 Task: Use the formula "COUPDAYSNC" in spreadsheet "Project portfolio".
Action: Mouse moved to (688, 106)
Screenshot: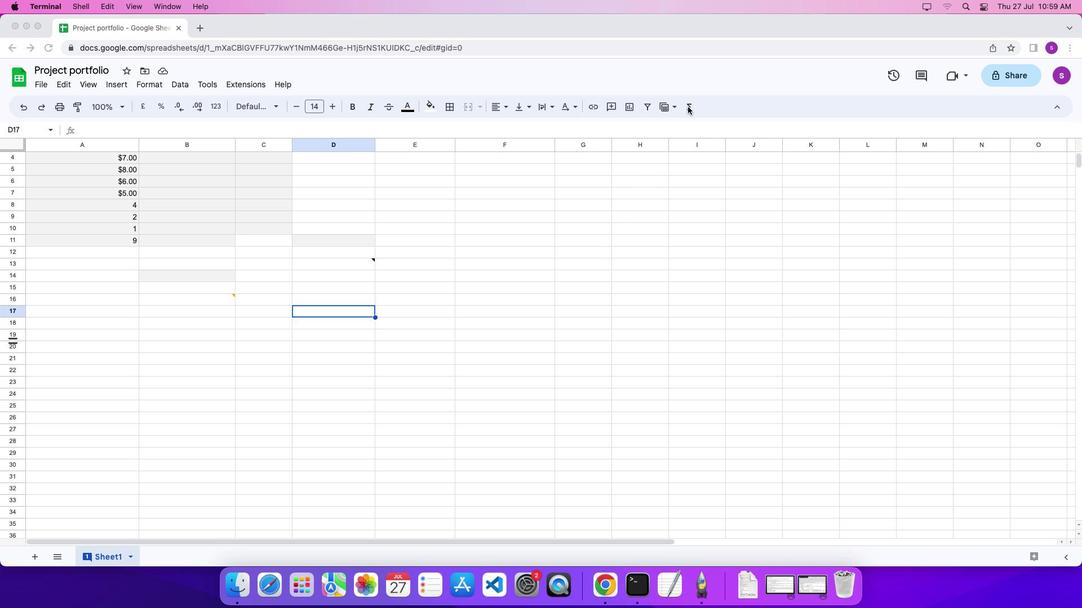 
Action: Mouse pressed left at (688, 106)
Screenshot: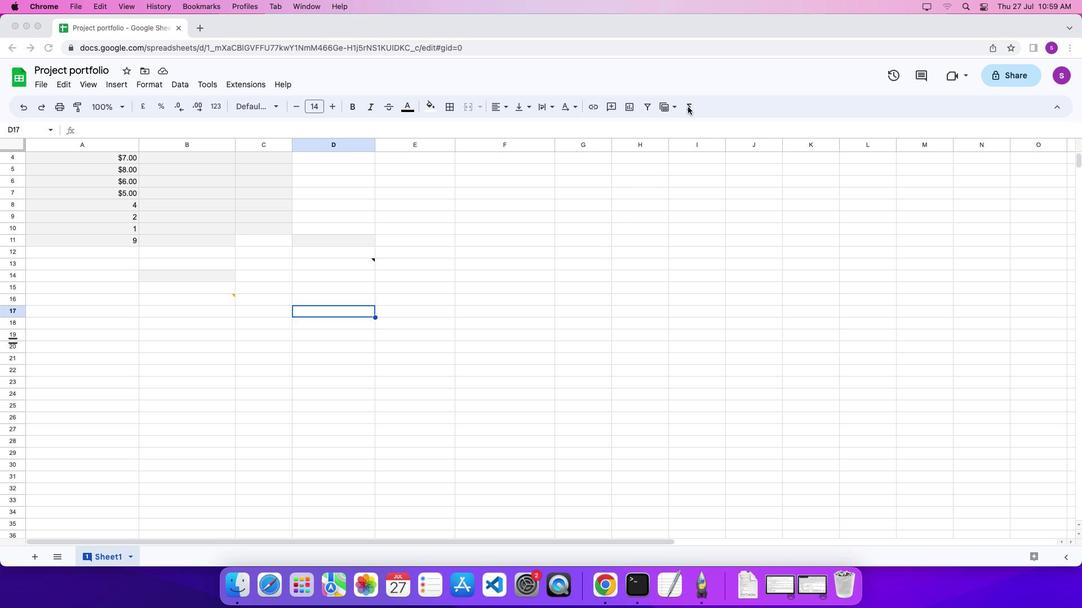 
Action: Mouse pressed left at (688, 106)
Screenshot: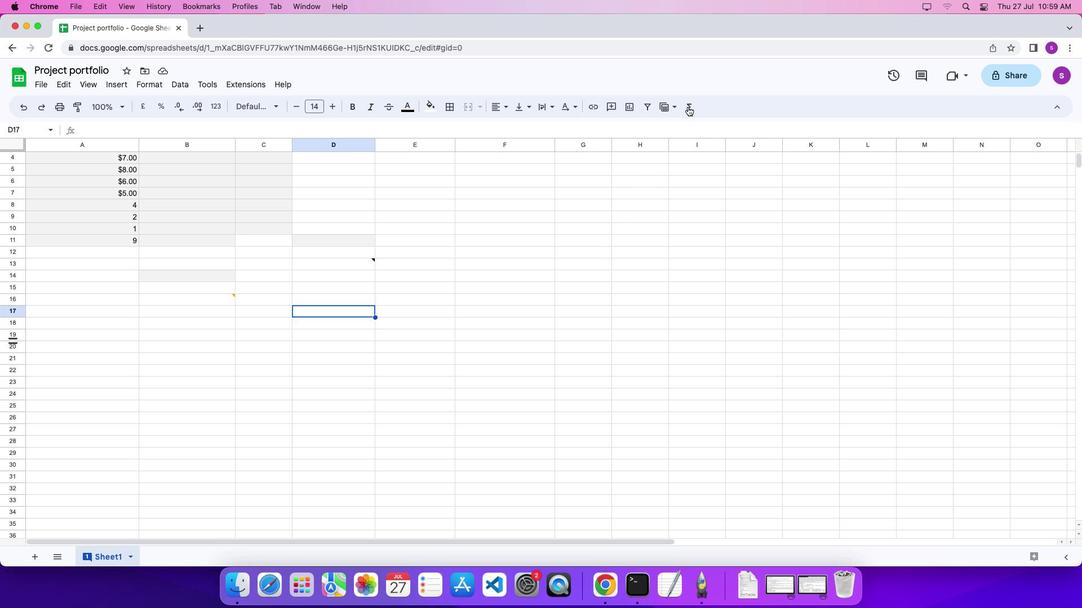 
Action: Mouse pressed left at (688, 106)
Screenshot: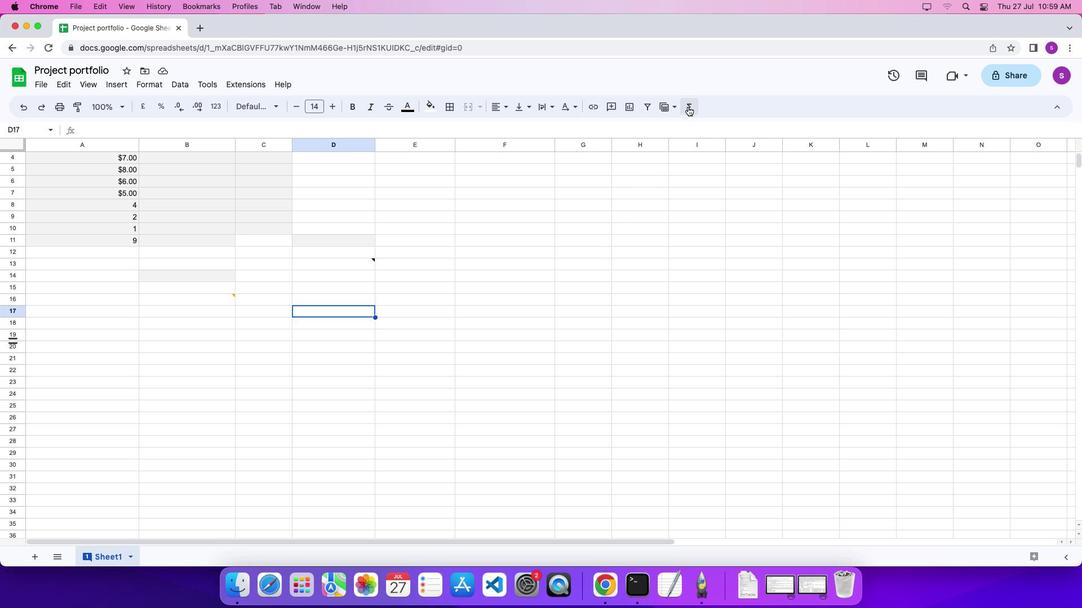 
Action: Mouse moved to (846, 345)
Screenshot: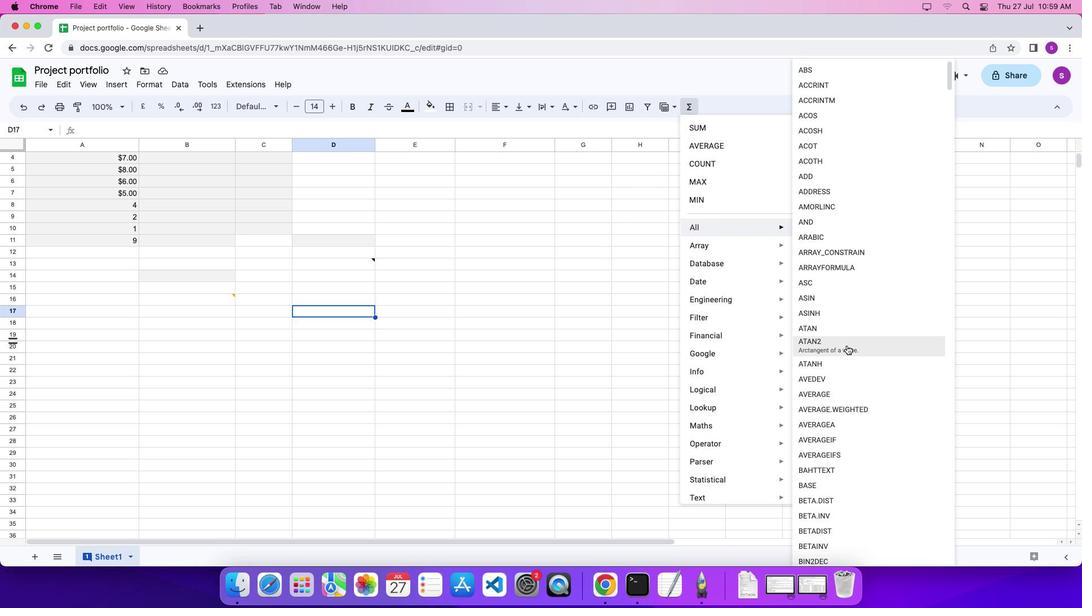 
Action: Mouse scrolled (846, 345) with delta (0, 0)
Screenshot: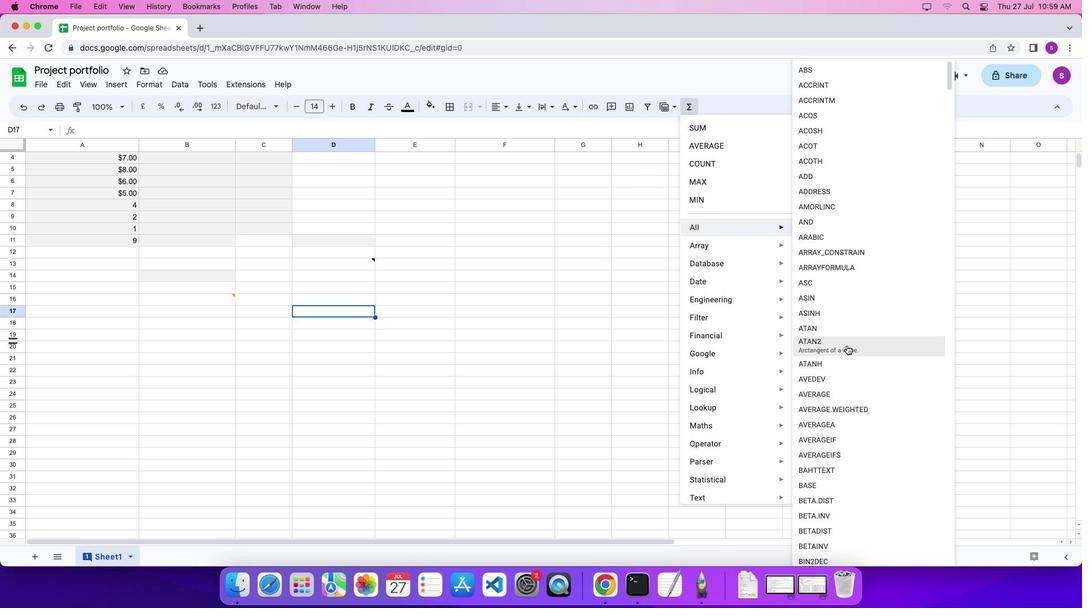 
Action: Mouse scrolled (846, 345) with delta (0, 0)
Screenshot: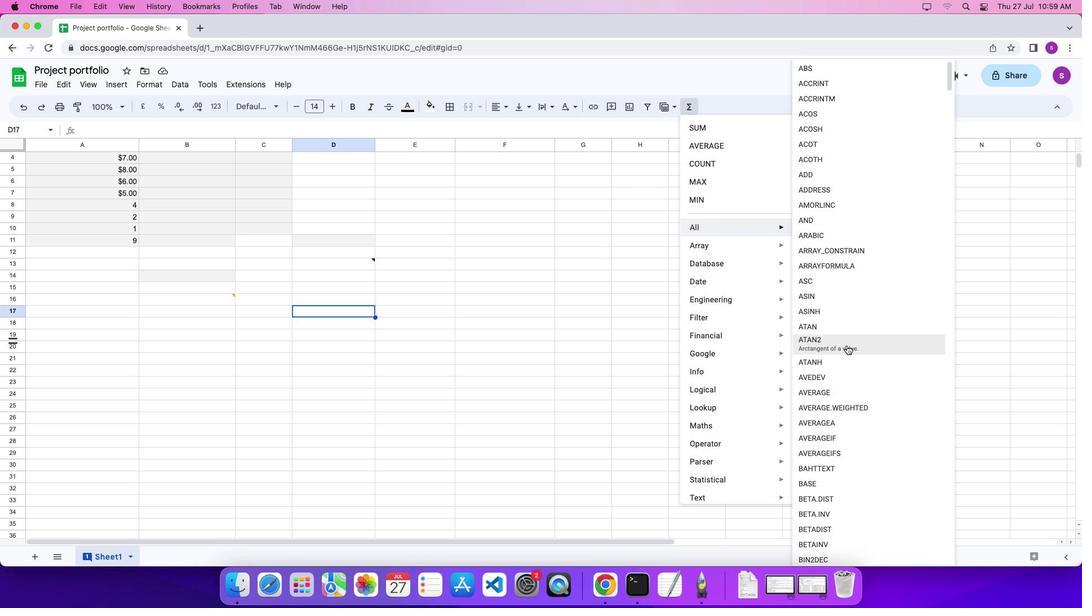 
Action: Mouse scrolled (846, 345) with delta (0, -2)
Screenshot: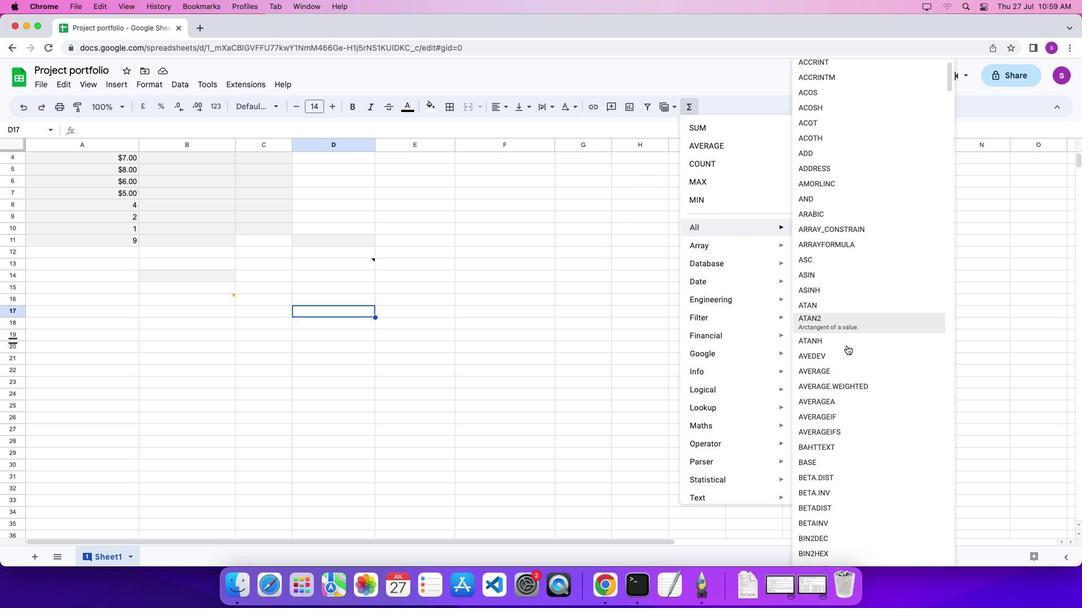
Action: Mouse moved to (846, 345)
Screenshot: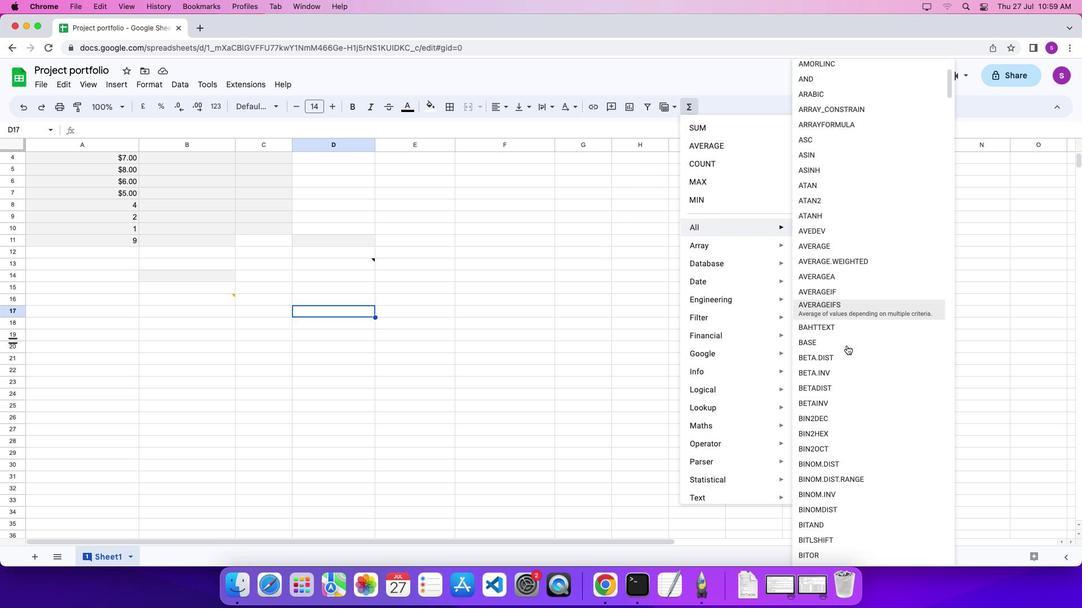 
Action: Mouse scrolled (846, 345) with delta (0, -2)
Screenshot: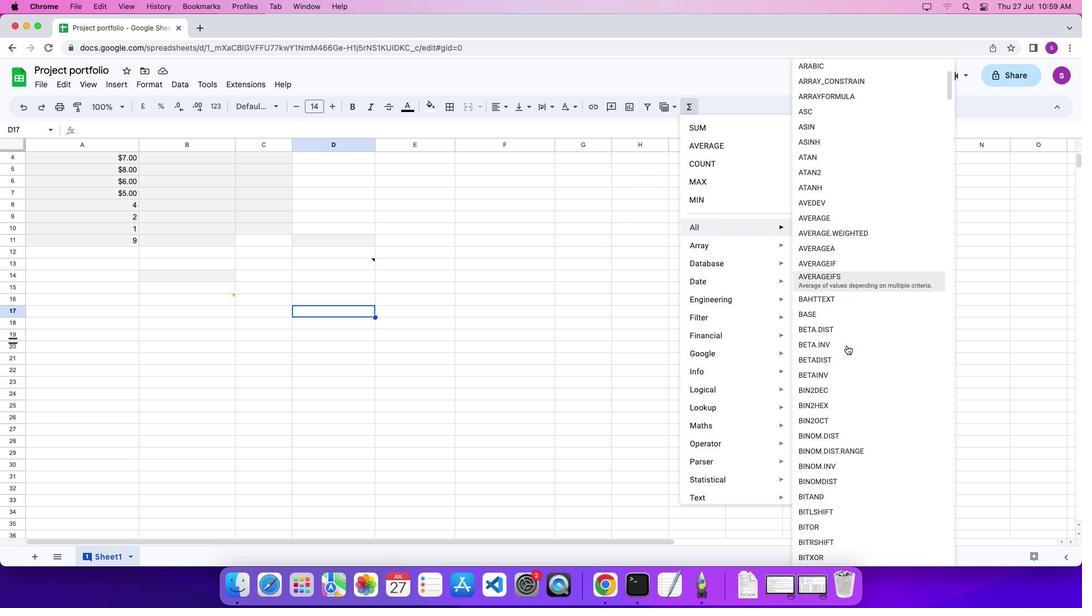 
Action: Mouse moved to (847, 346)
Screenshot: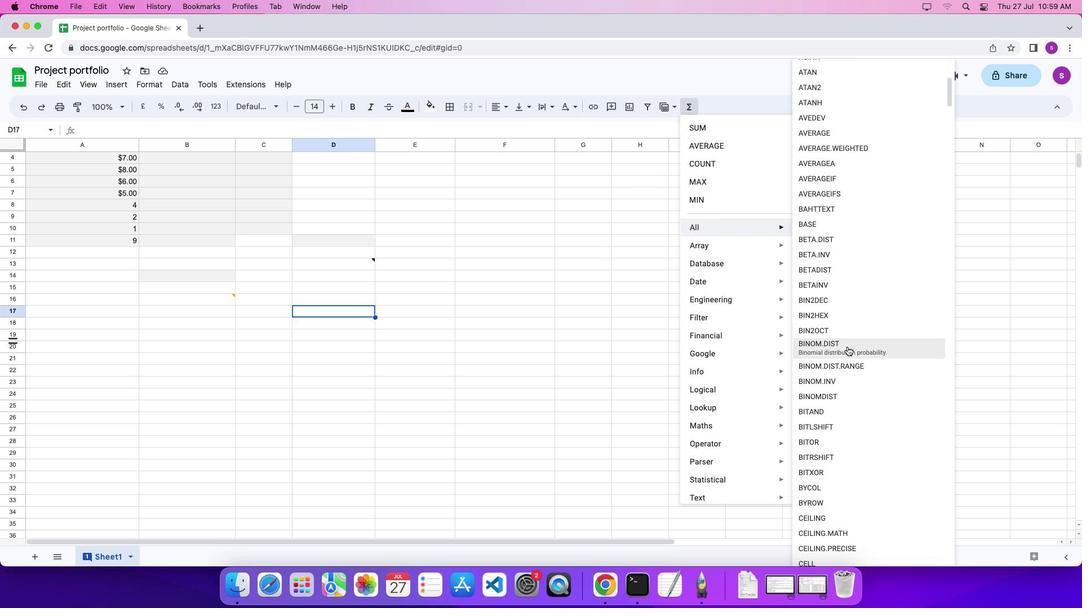 
Action: Mouse scrolled (847, 346) with delta (0, 0)
Screenshot: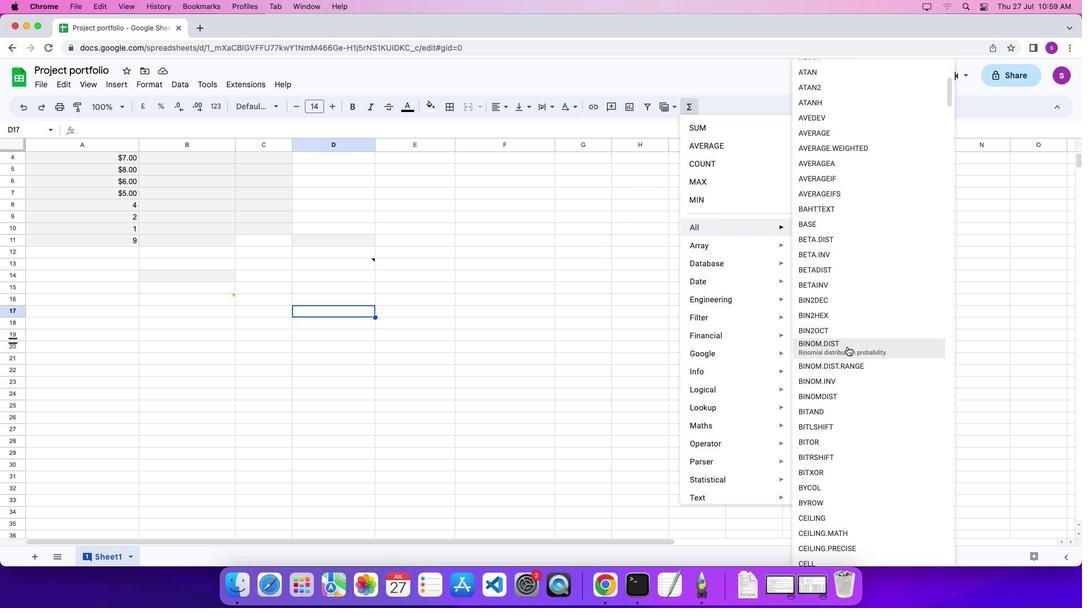 
Action: Mouse scrolled (847, 346) with delta (0, 0)
Screenshot: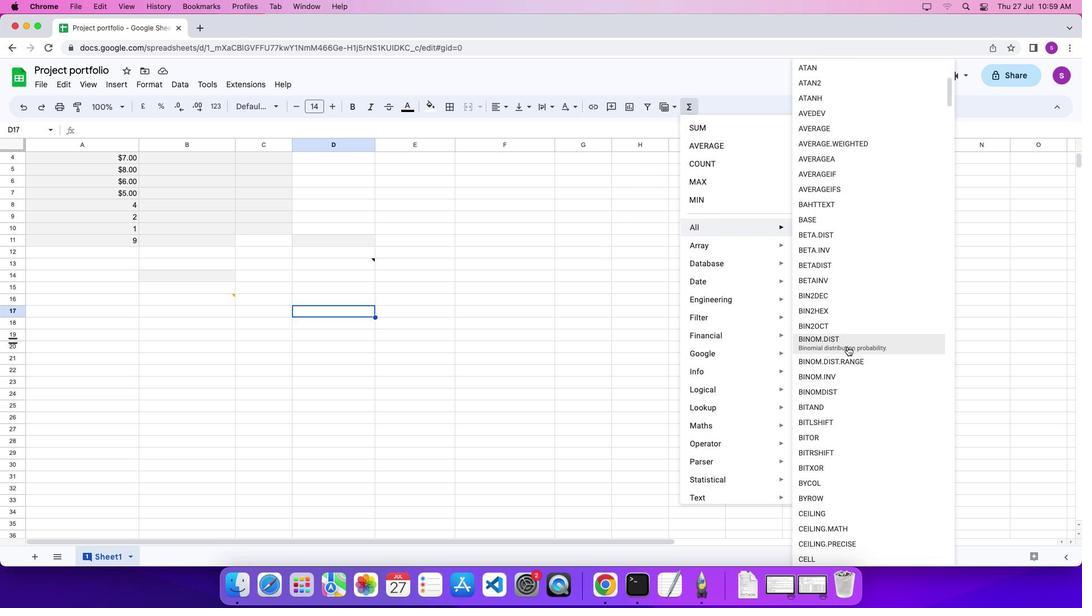 
Action: Mouse scrolled (847, 346) with delta (0, 0)
Screenshot: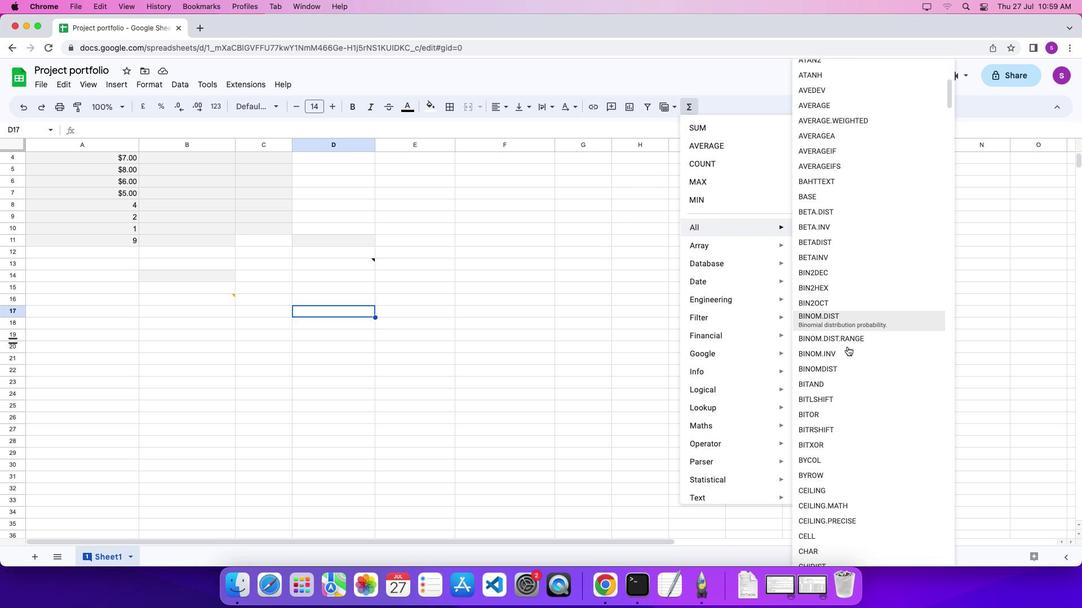 
Action: Mouse scrolled (847, 346) with delta (0, 0)
Screenshot: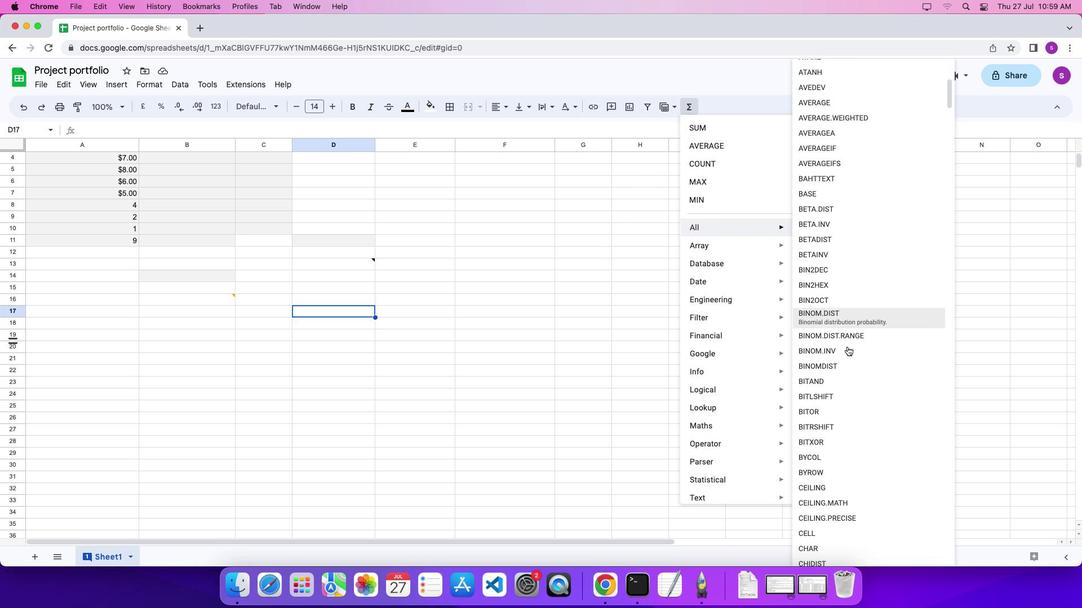 
Action: Mouse scrolled (847, 346) with delta (0, 0)
Screenshot: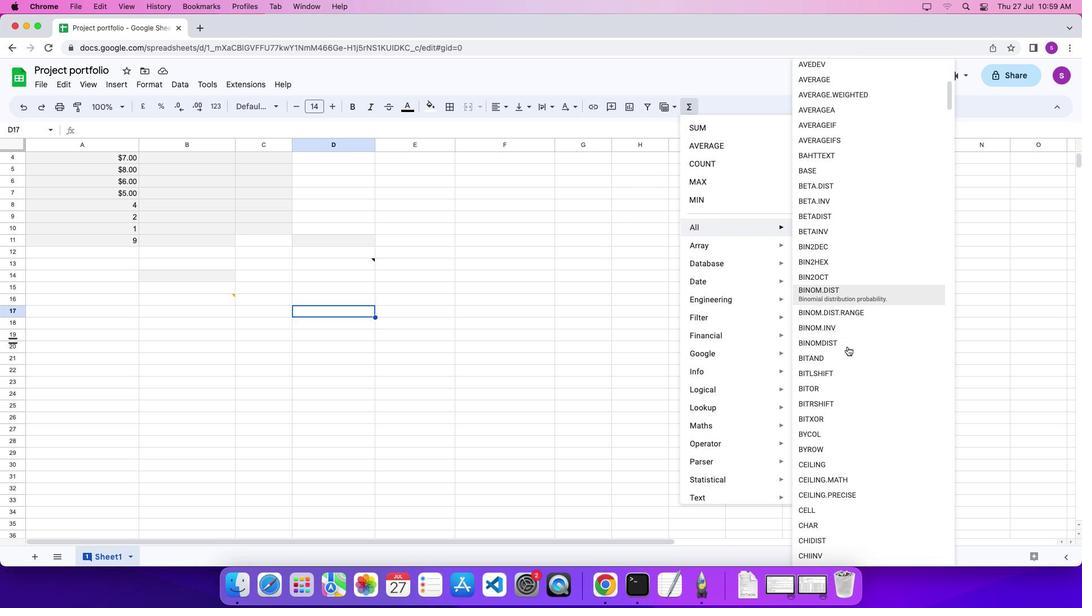 
Action: Mouse scrolled (847, 346) with delta (0, 0)
Screenshot: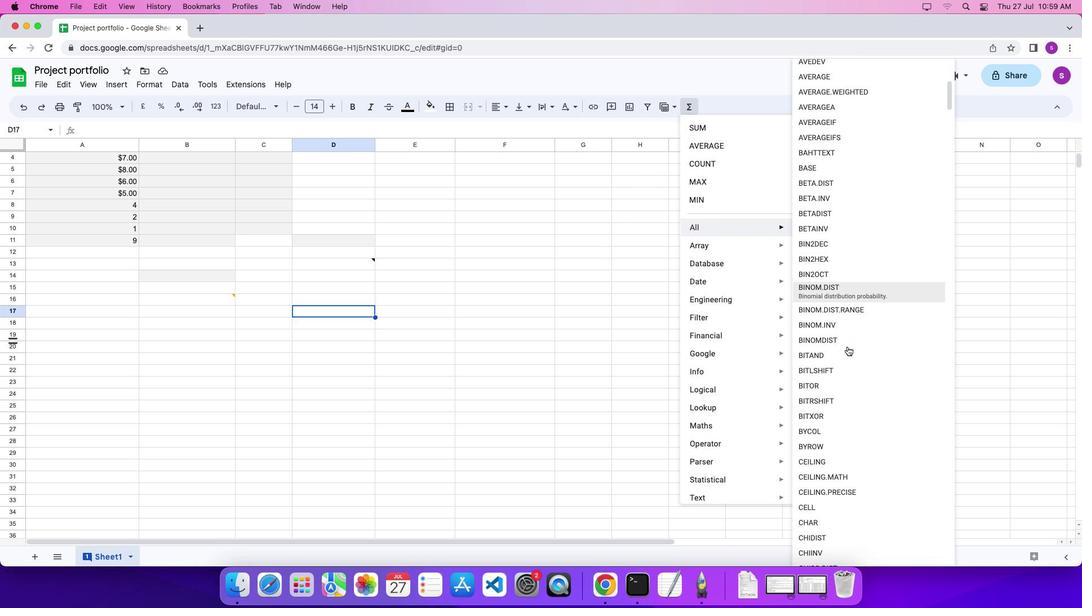 
Action: Mouse scrolled (847, 346) with delta (0, -2)
Screenshot: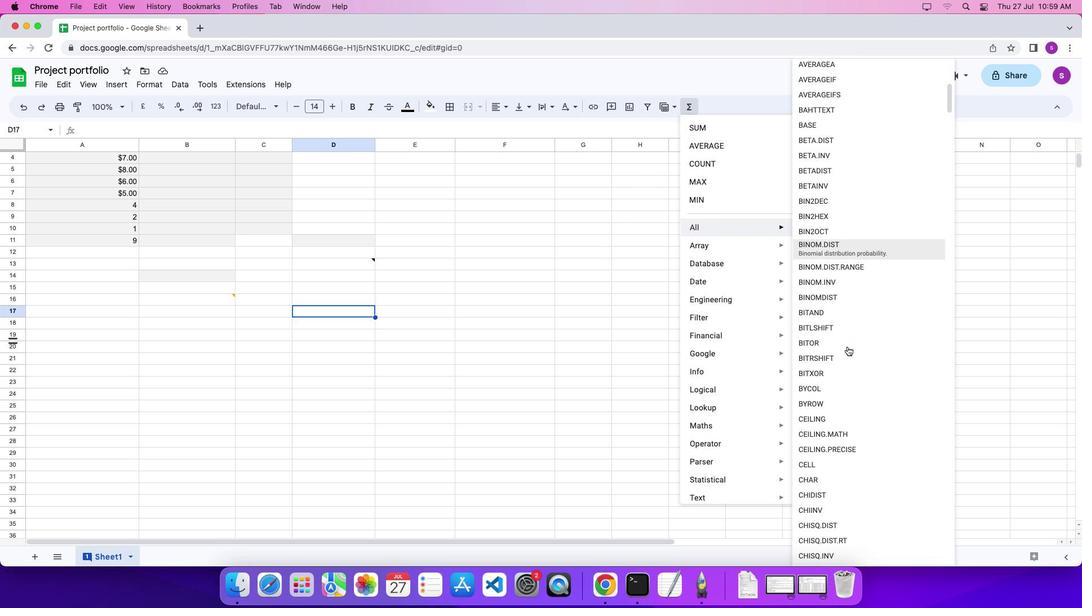 
Action: Mouse scrolled (847, 346) with delta (0, 0)
Screenshot: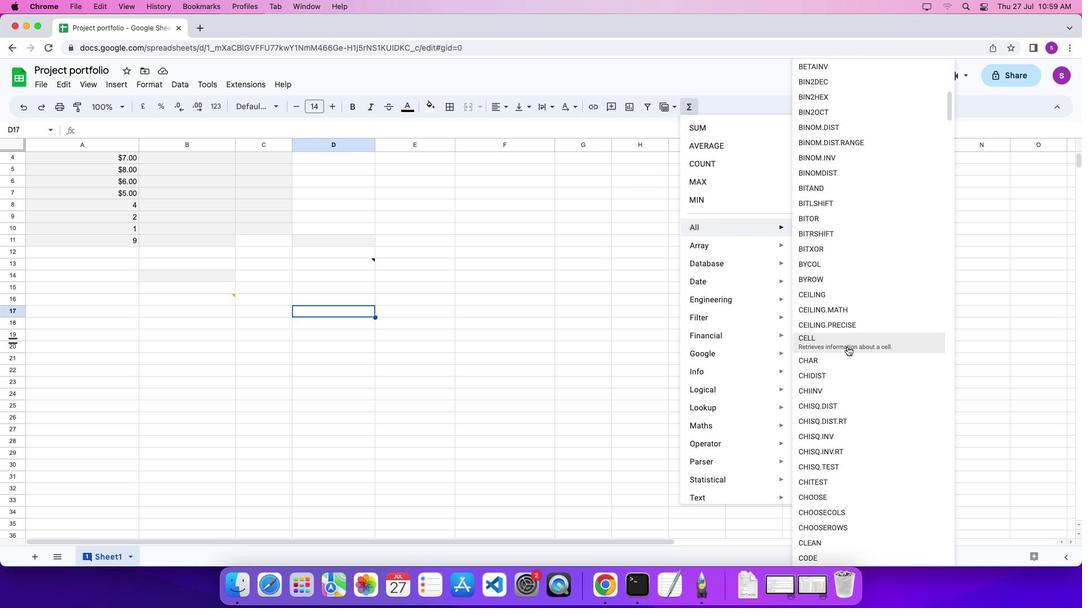 
Action: Mouse scrolled (847, 346) with delta (0, 0)
Screenshot: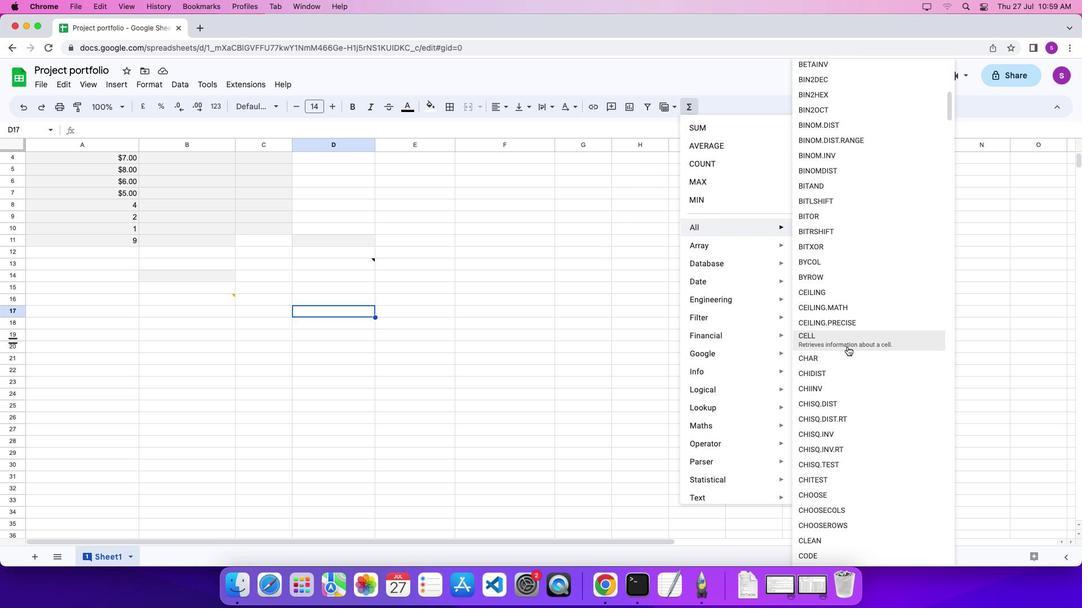 
Action: Mouse scrolled (847, 346) with delta (0, 0)
Screenshot: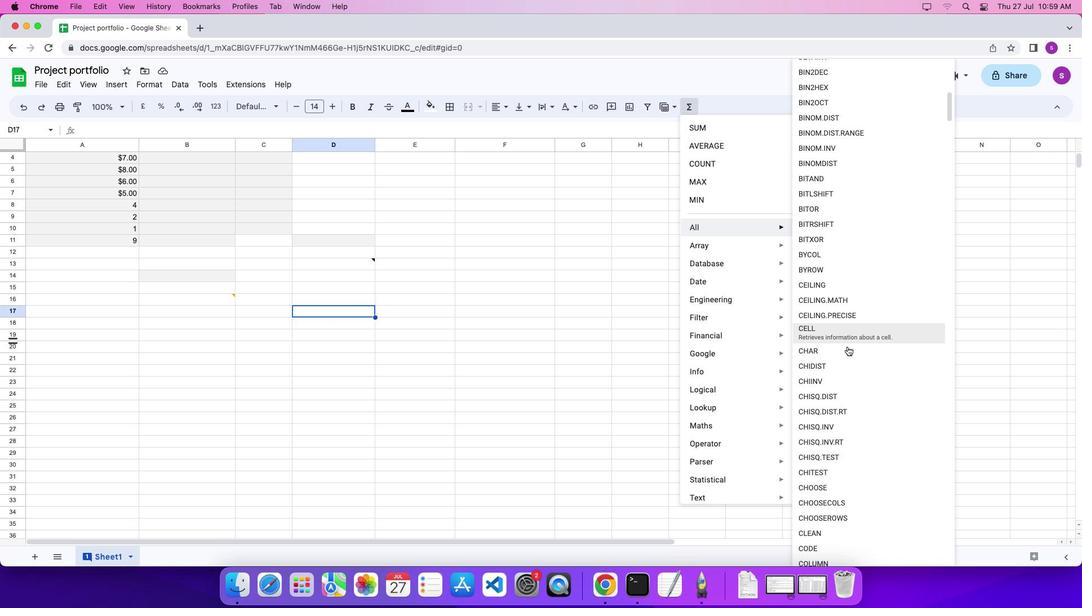 
Action: Mouse scrolled (847, 346) with delta (0, 0)
Screenshot: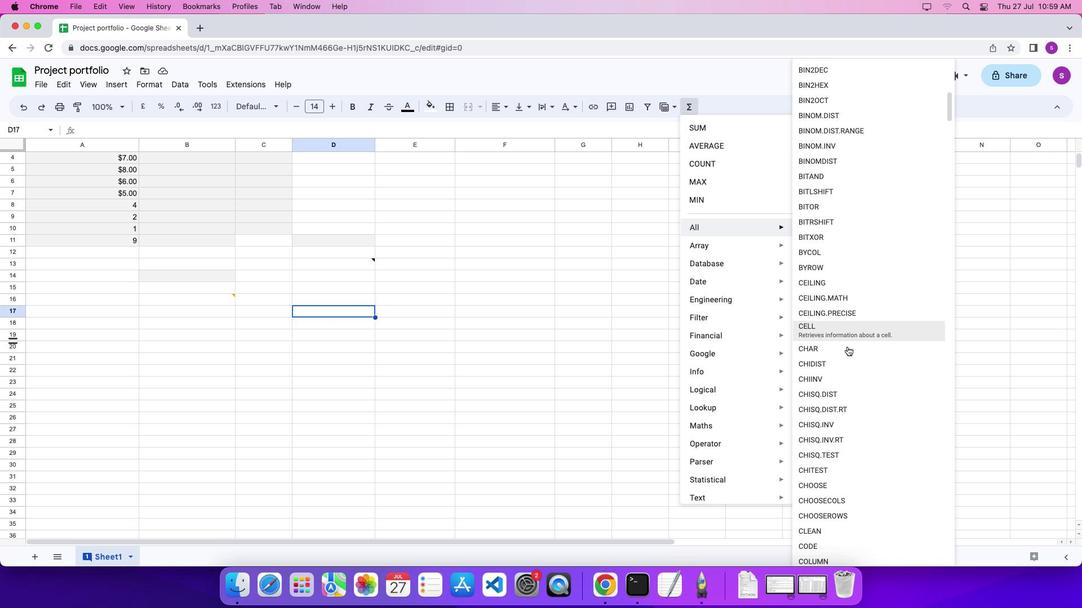 
Action: Mouse scrolled (847, 346) with delta (0, 0)
Screenshot: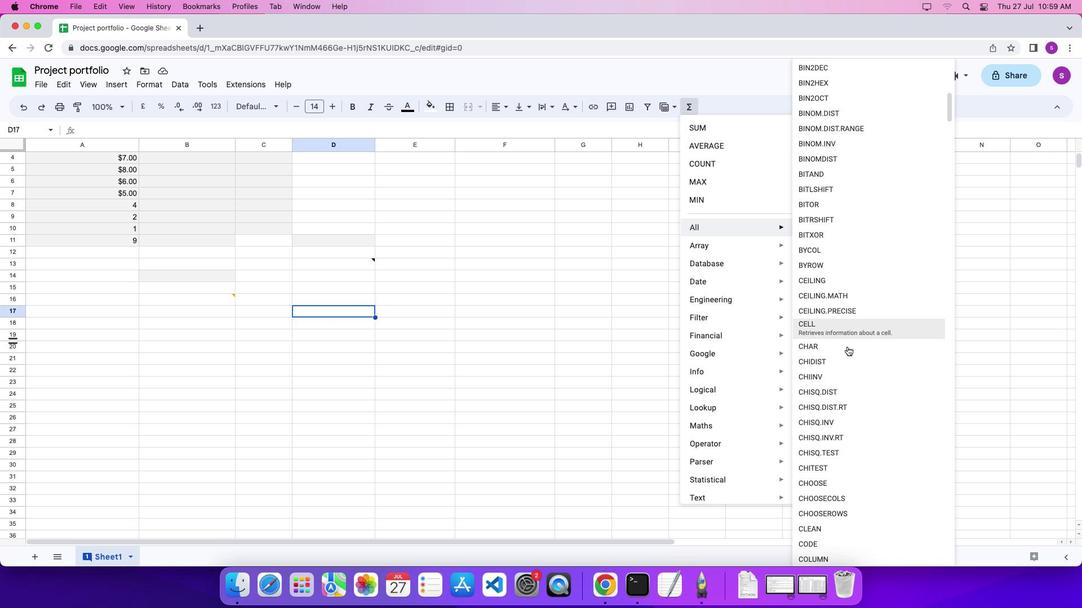 
Action: Mouse scrolled (847, 346) with delta (0, 0)
Screenshot: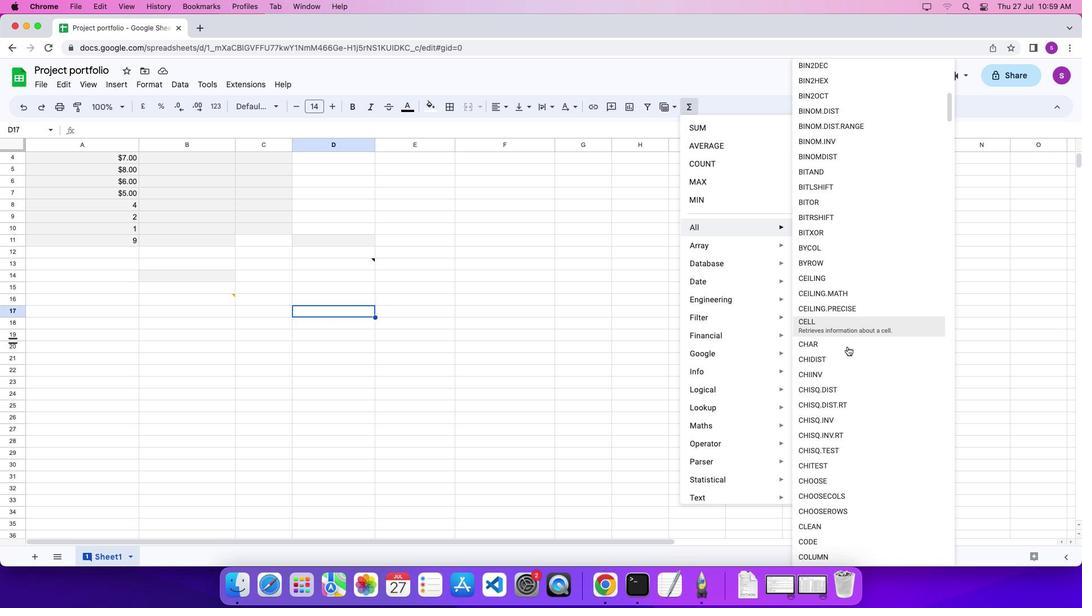 
Action: Mouse moved to (849, 414)
Screenshot: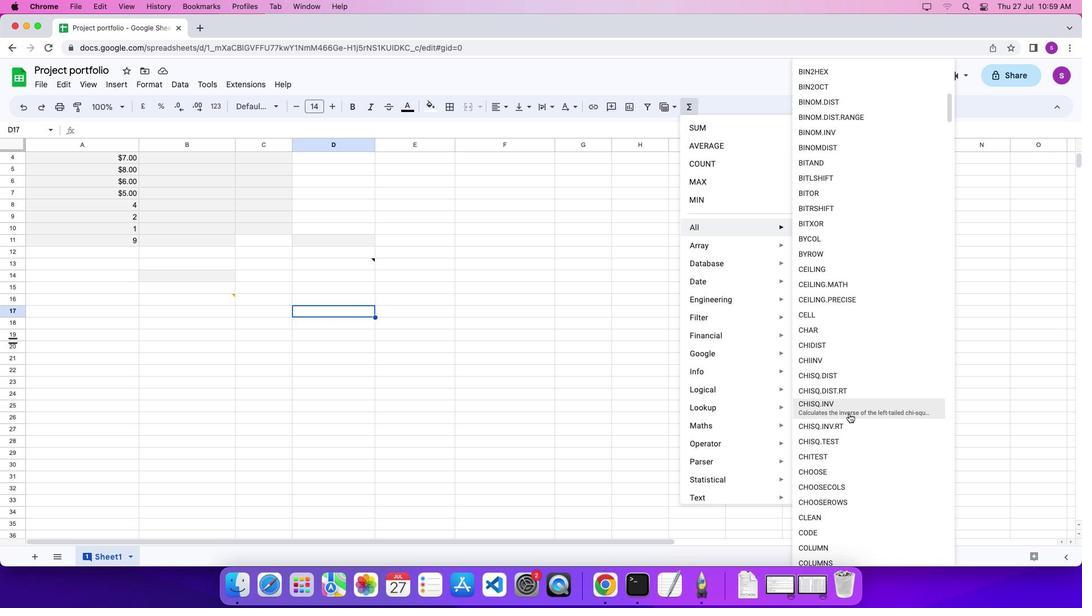 
Action: Mouse scrolled (849, 414) with delta (0, 0)
Screenshot: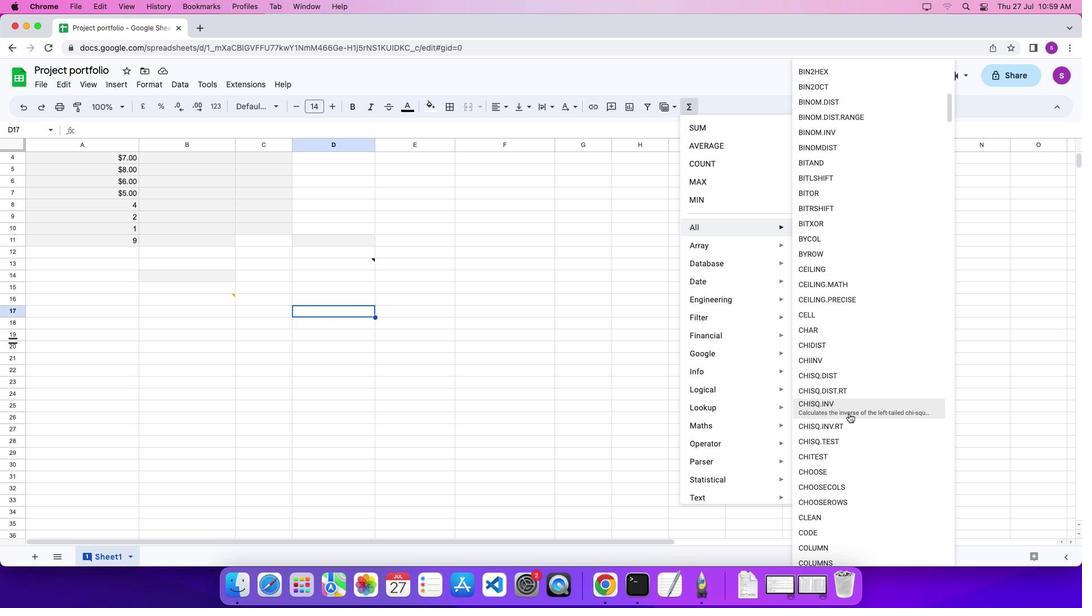 
Action: Mouse scrolled (849, 414) with delta (0, 0)
Screenshot: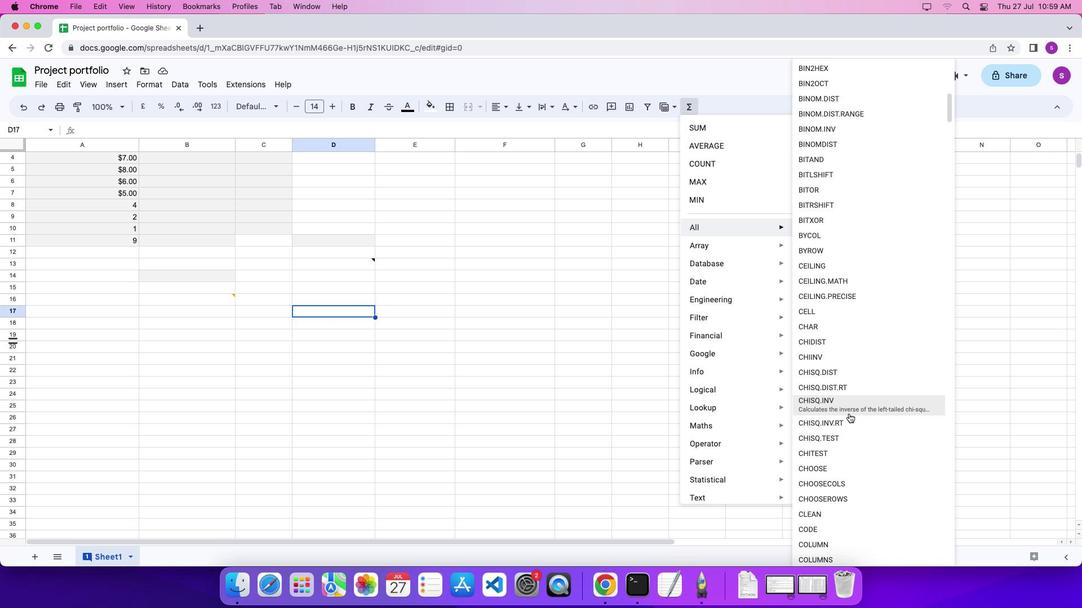 
Action: Mouse scrolled (849, 414) with delta (0, 0)
Screenshot: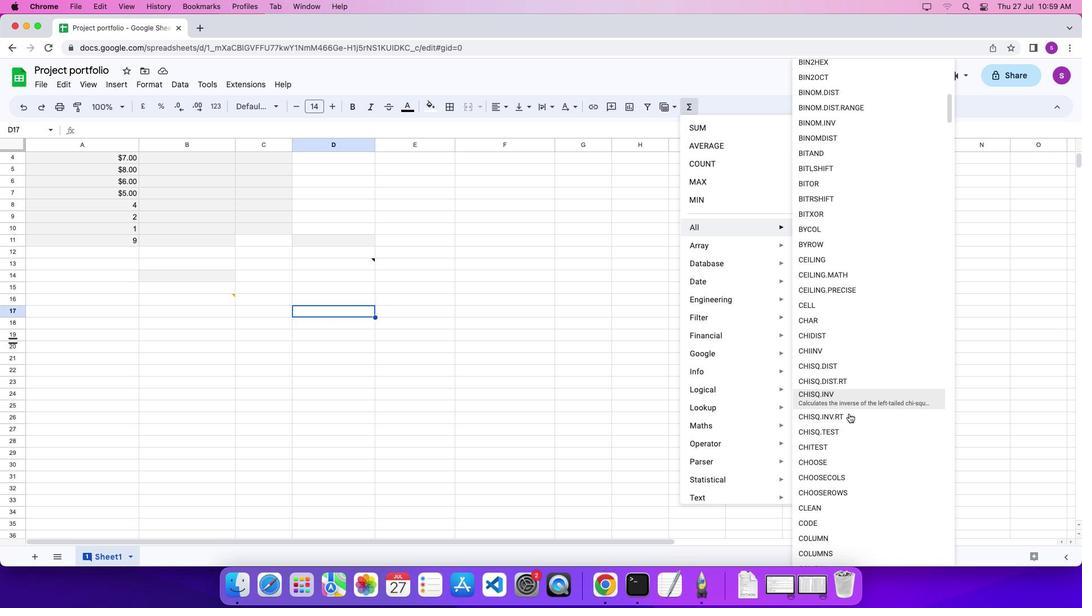 
Action: Mouse scrolled (849, 414) with delta (0, 0)
Screenshot: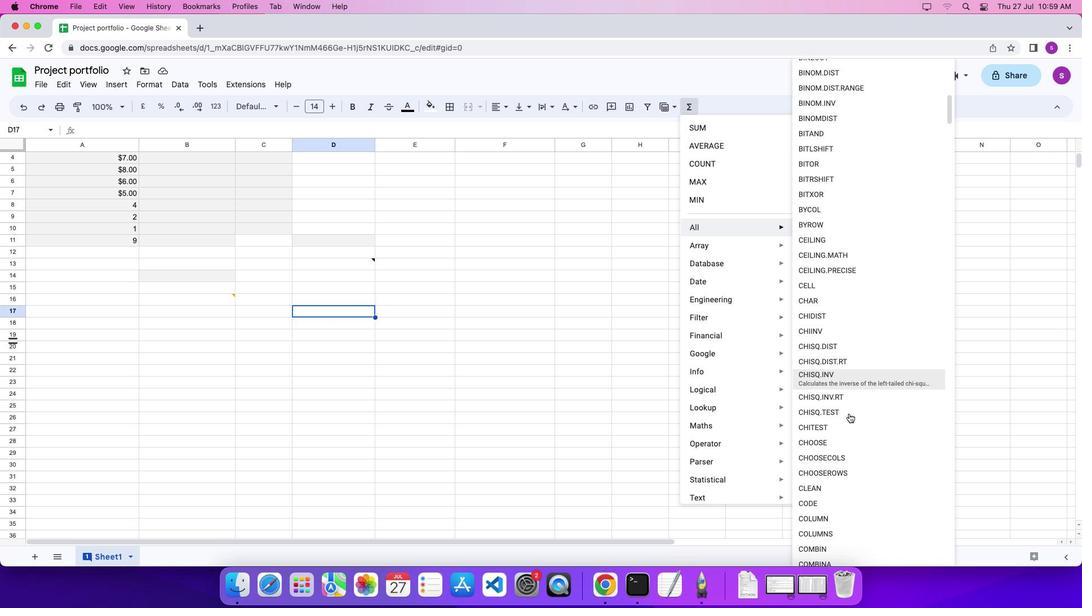 
Action: Mouse scrolled (849, 414) with delta (0, 0)
Screenshot: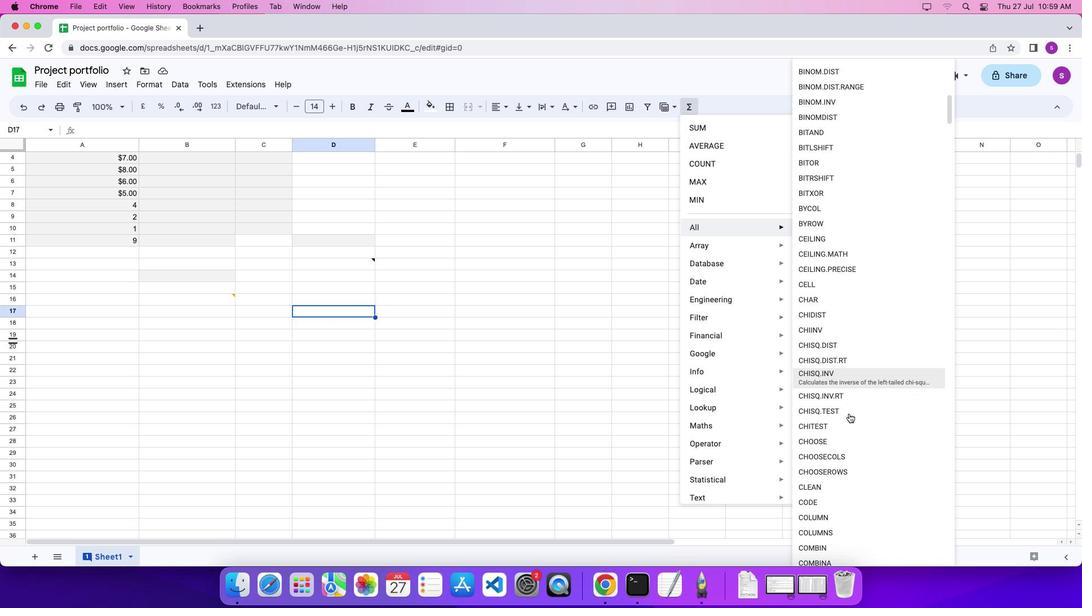 
Action: Mouse moved to (849, 414)
Screenshot: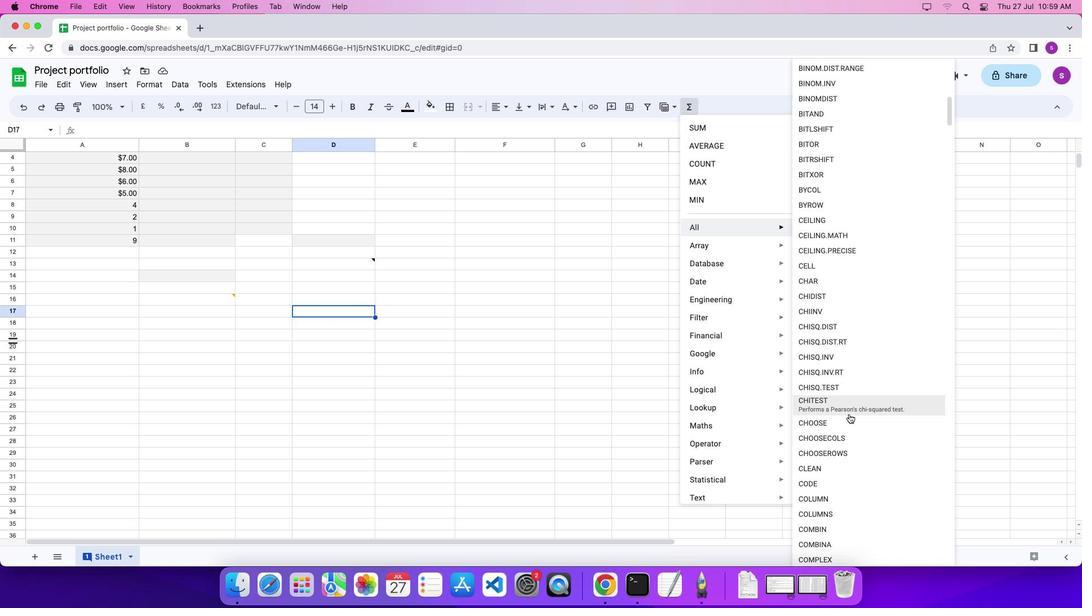 
Action: Mouse scrolled (849, 414) with delta (0, -1)
Screenshot: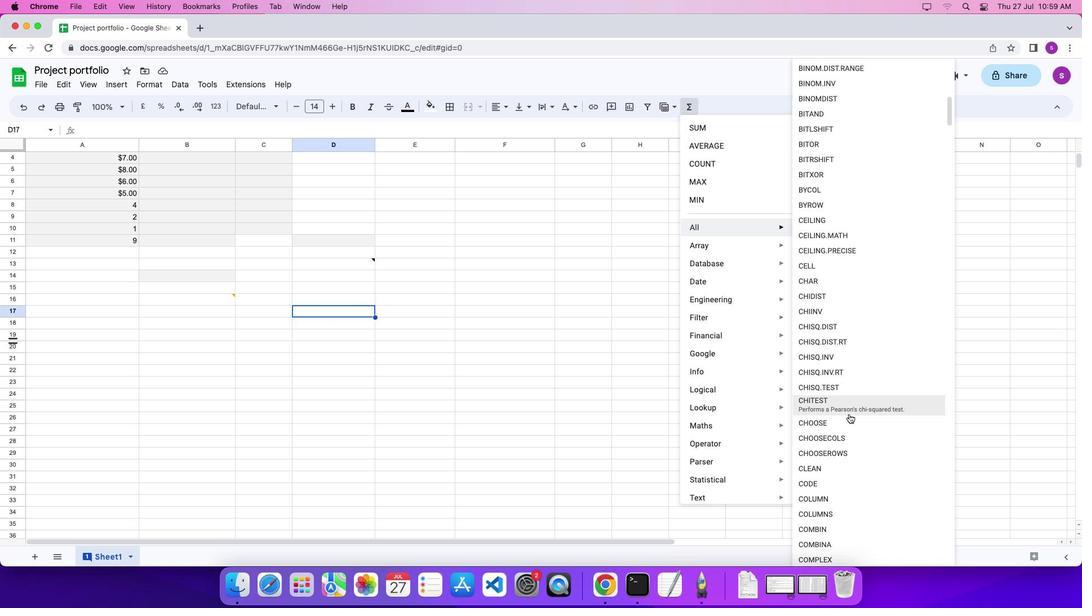 
Action: Mouse moved to (849, 414)
Screenshot: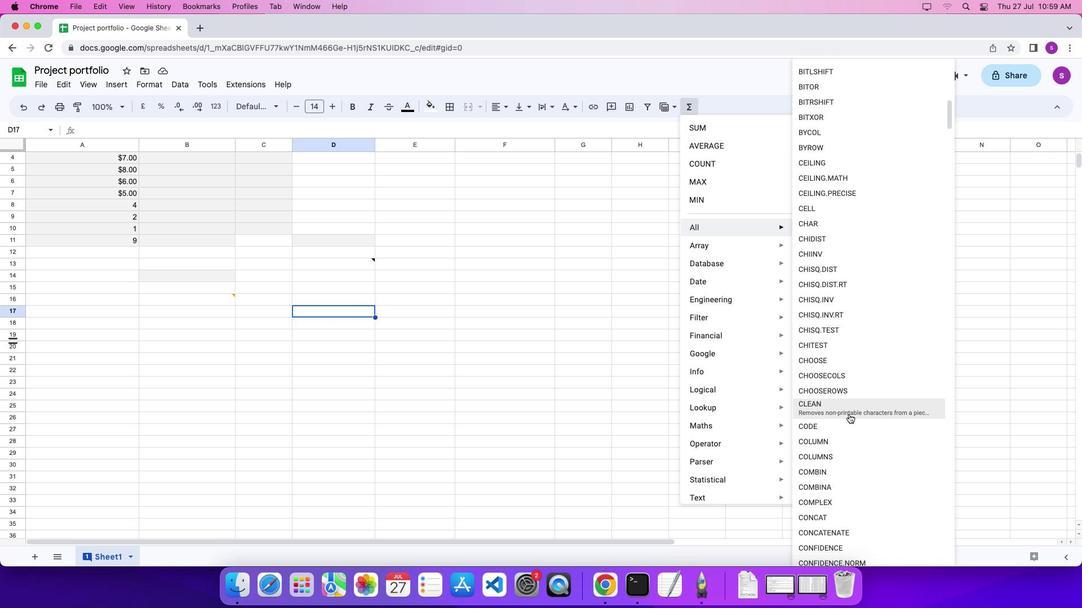 
Action: Mouse scrolled (849, 414) with delta (0, 0)
Screenshot: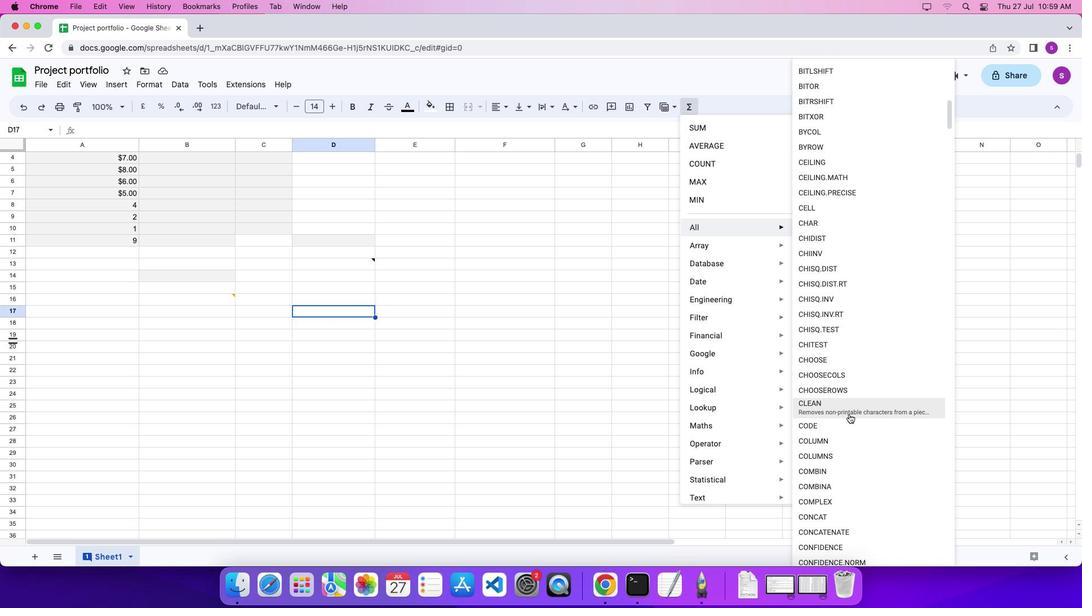 
Action: Mouse scrolled (849, 414) with delta (0, 0)
Screenshot: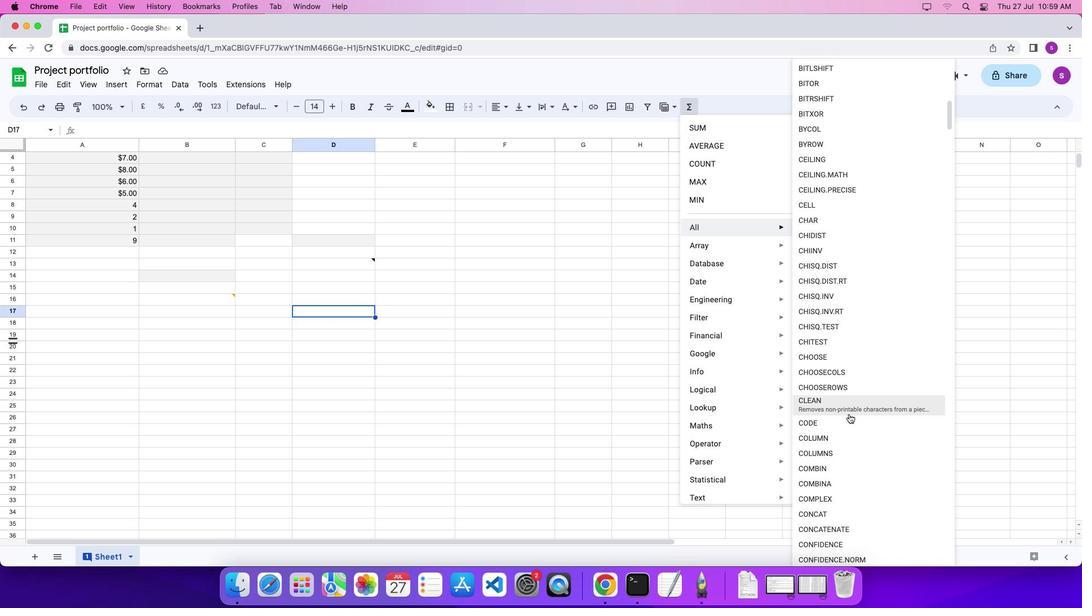 
Action: Mouse scrolled (849, 414) with delta (0, 0)
Screenshot: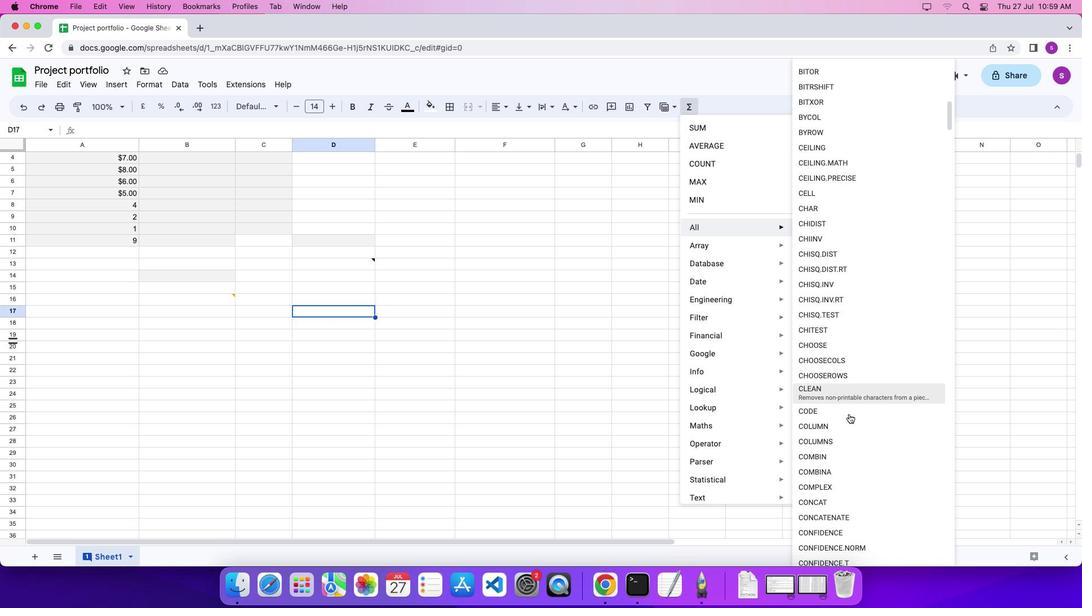 
Action: Mouse scrolled (849, 414) with delta (0, 0)
Screenshot: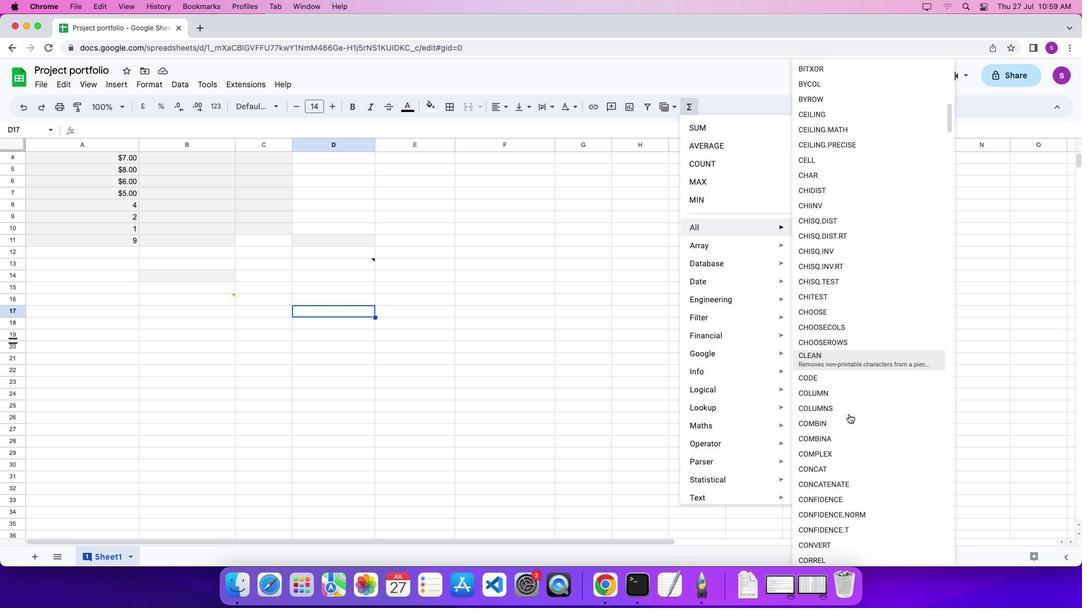 
Action: Mouse scrolled (849, 414) with delta (0, 0)
Screenshot: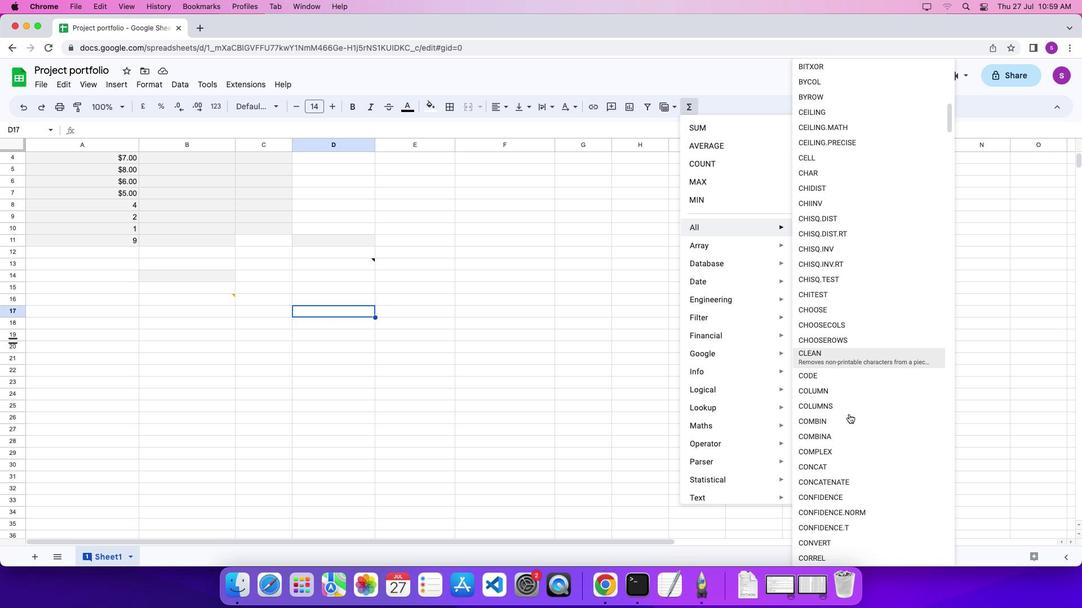 
Action: Mouse scrolled (849, 414) with delta (0, 0)
Screenshot: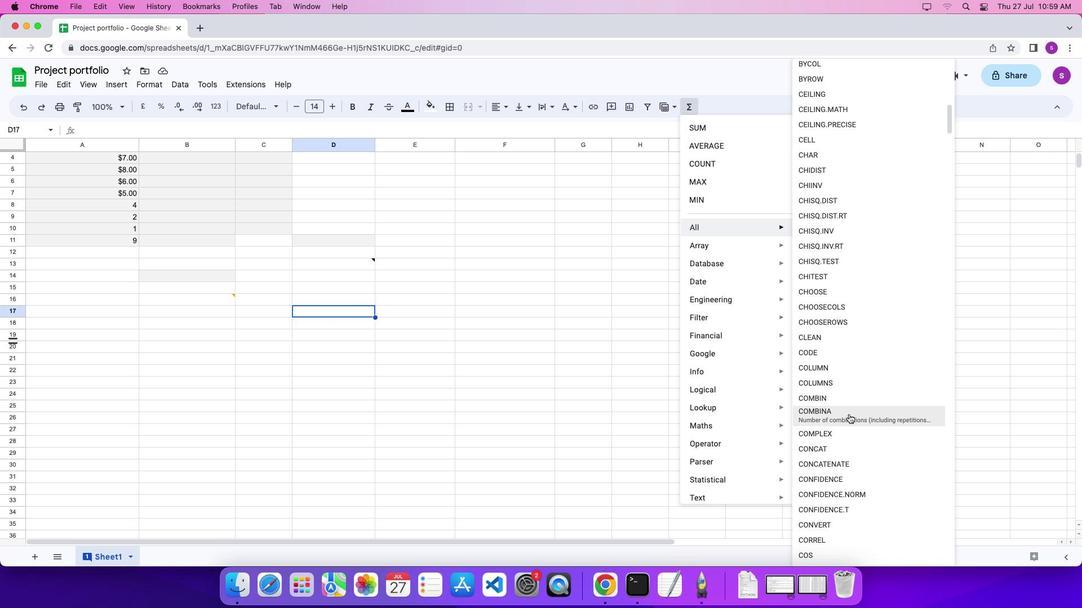 
Action: Mouse scrolled (849, 414) with delta (0, 0)
Screenshot: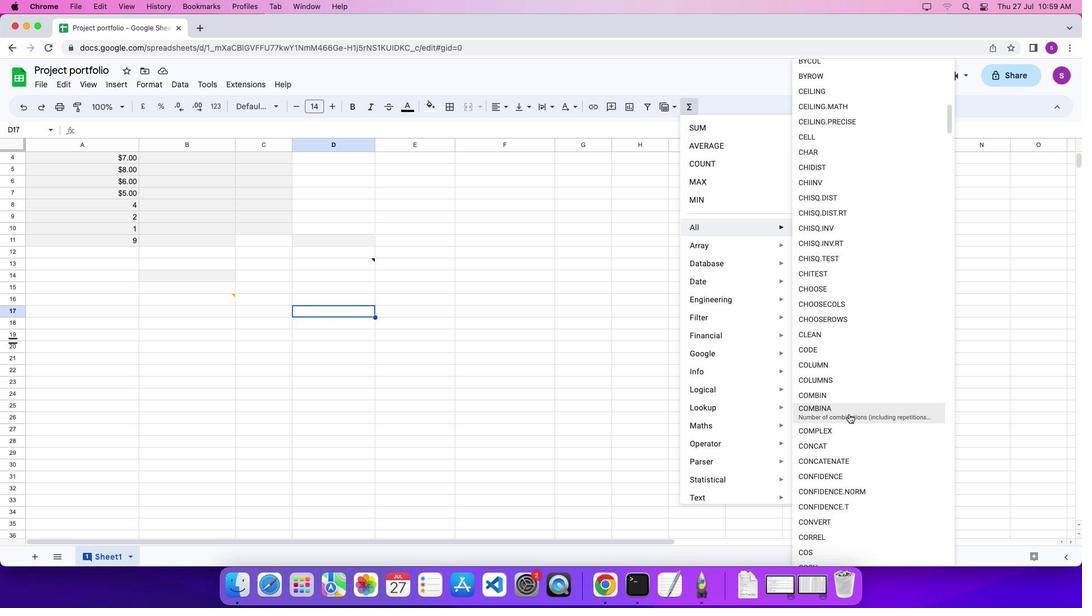 
Action: Mouse scrolled (849, 414) with delta (0, -1)
Screenshot: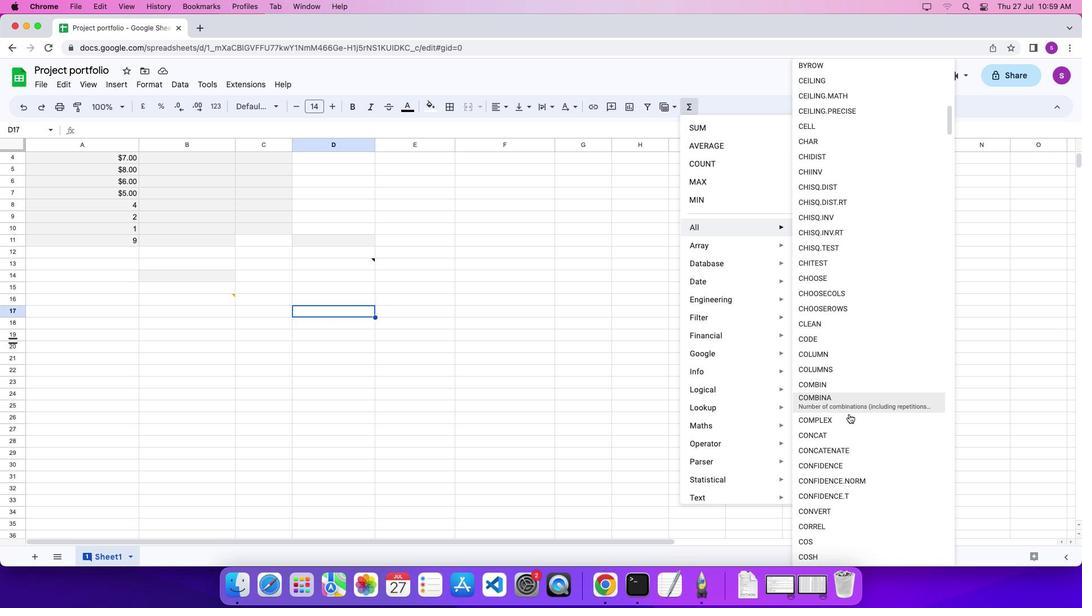 
Action: Mouse scrolled (849, 414) with delta (0, 0)
Screenshot: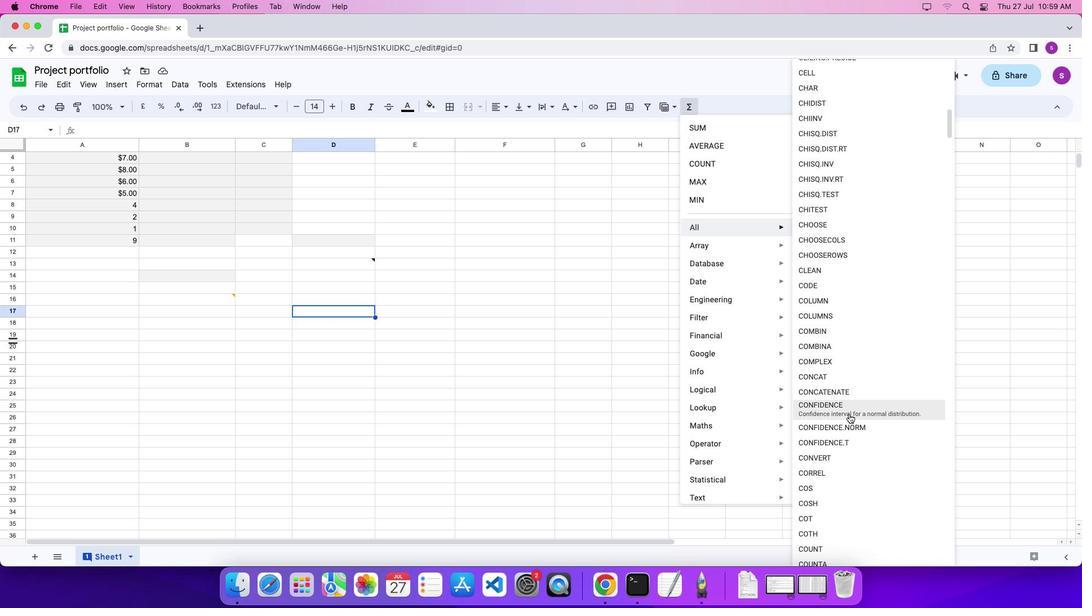 
Action: Mouse scrolled (849, 414) with delta (0, 0)
Screenshot: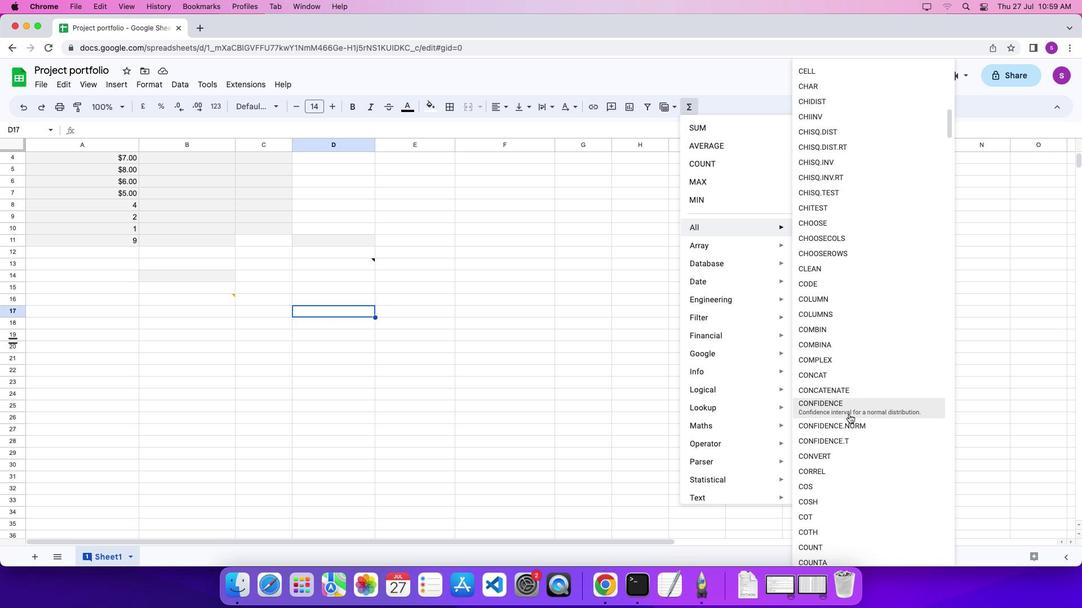 
Action: Mouse scrolled (849, 414) with delta (0, 0)
Screenshot: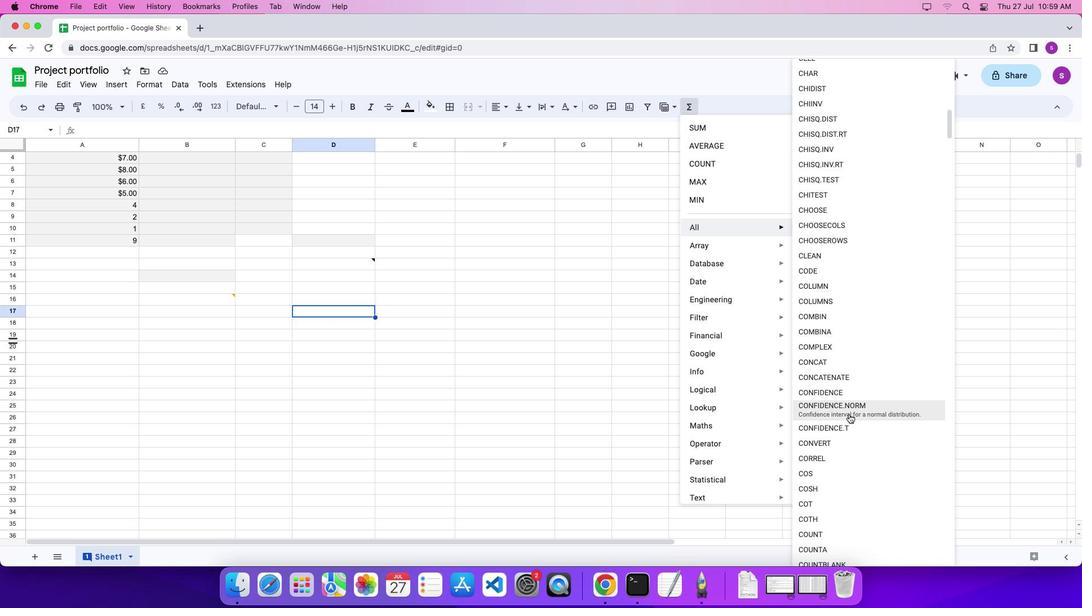 
Action: Mouse scrolled (849, 414) with delta (0, 0)
Screenshot: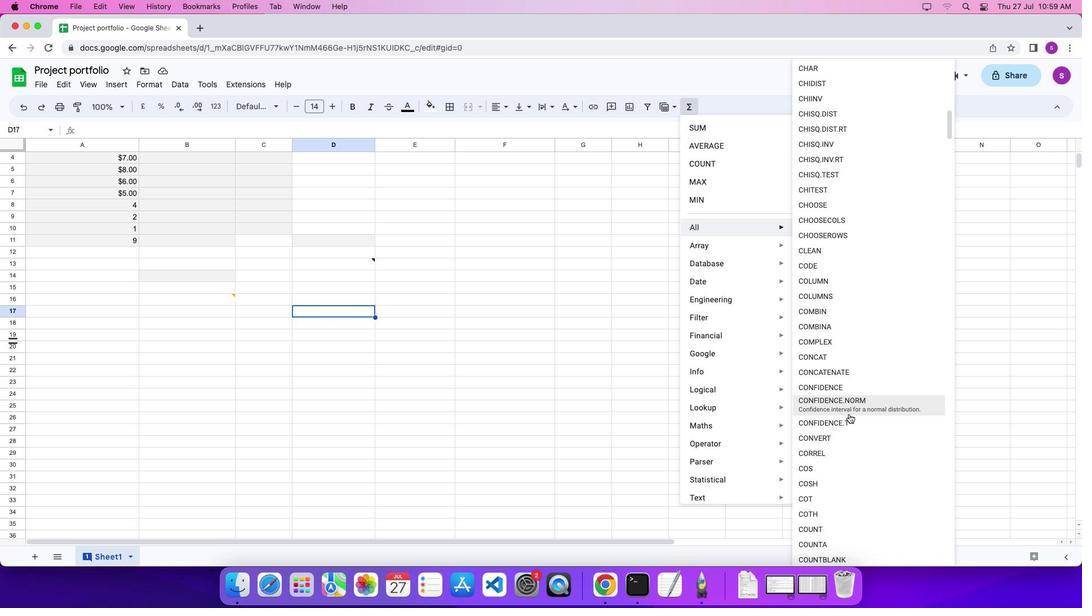 
Action: Mouse scrolled (849, 414) with delta (0, 0)
Screenshot: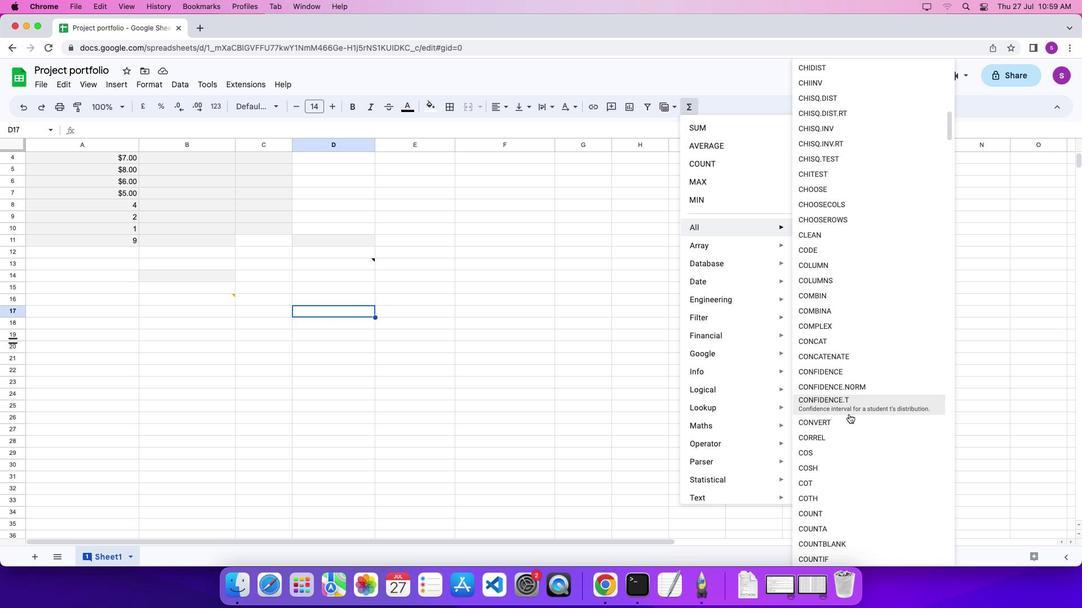 
Action: Mouse scrolled (849, 414) with delta (0, 0)
Screenshot: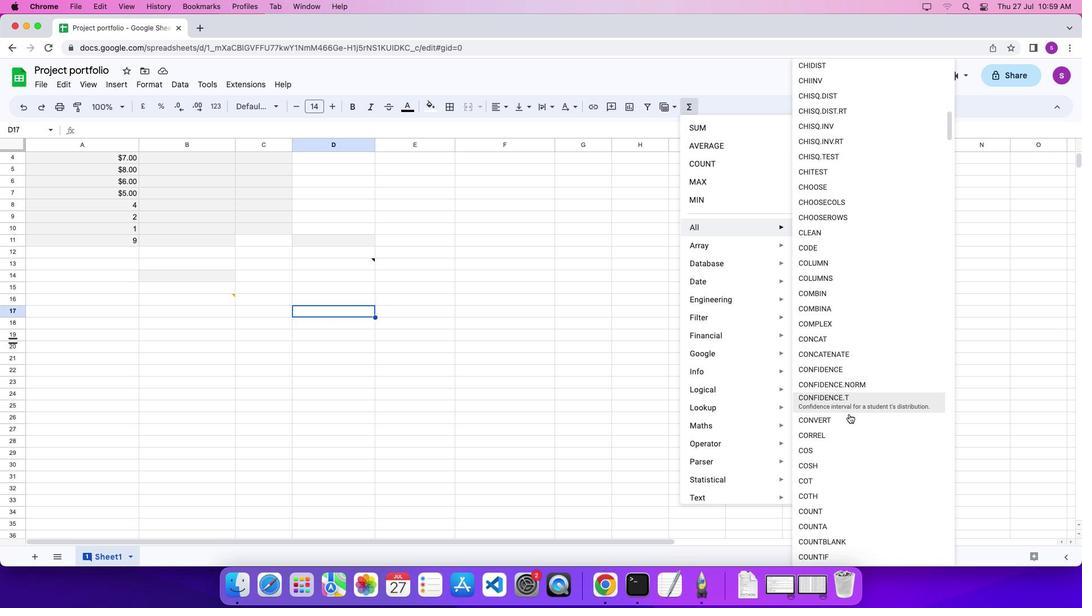 
Action: Mouse scrolled (849, 414) with delta (0, 0)
Screenshot: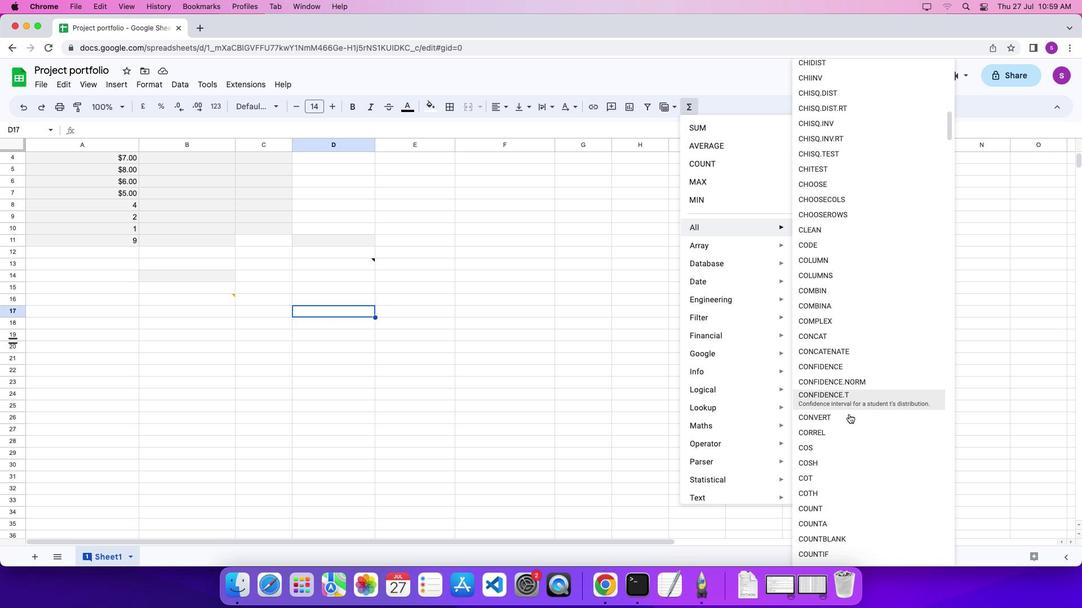 
Action: Mouse scrolled (849, 414) with delta (0, 0)
Screenshot: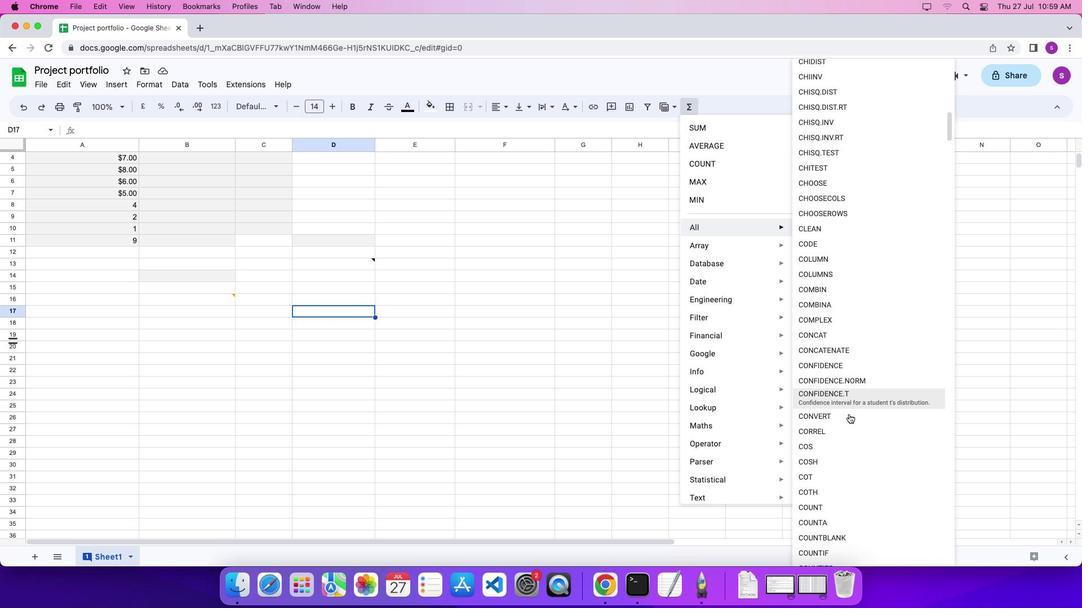 
Action: Mouse scrolled (849, 414) with delta (0, 0)
Screenshot: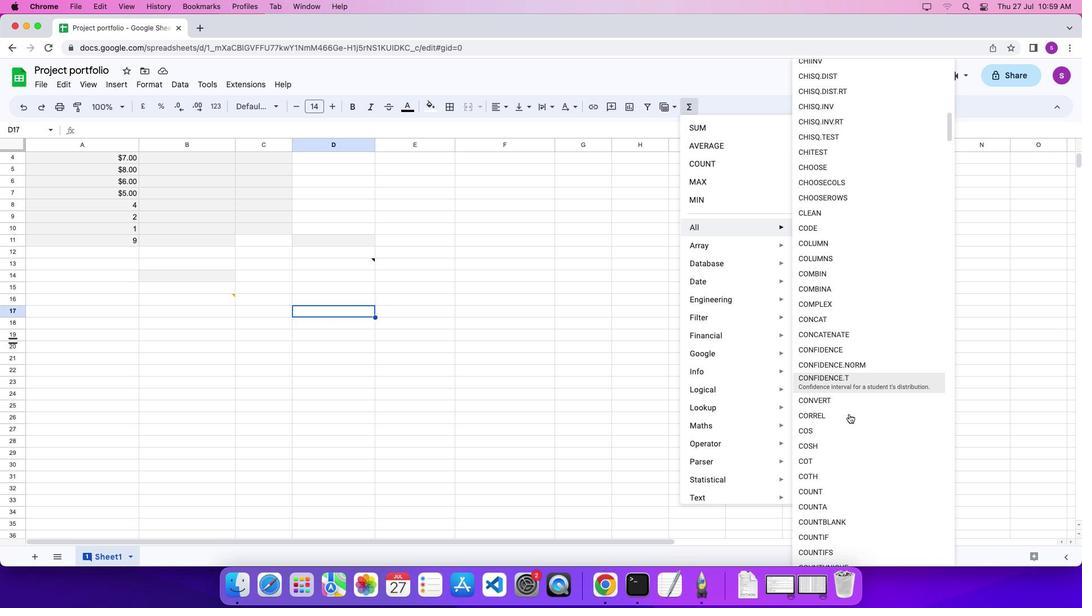 
Action: Mouse scrolled (849, 414) with delta (0, 0)
Screenshot: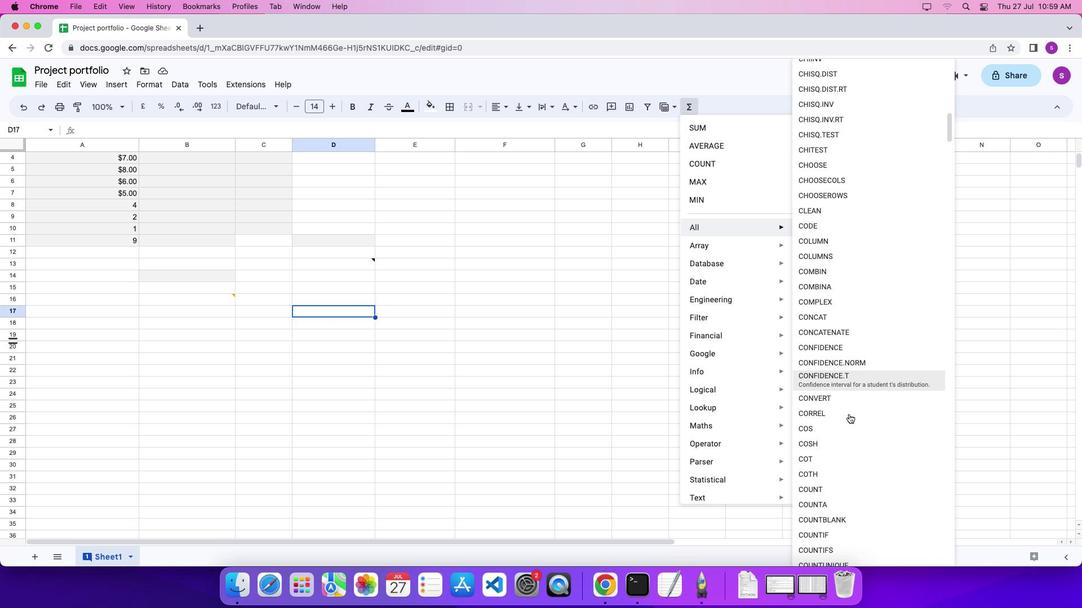 
Action: Mouse scrolled (849, 414) with delta (0, 0)
Screenshot: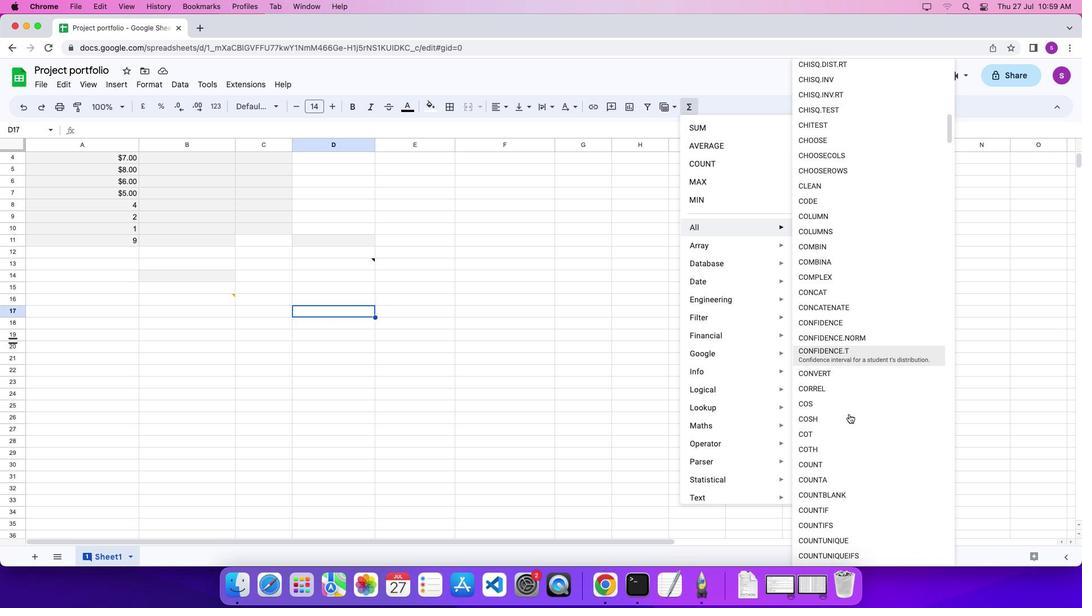 
Action: Mouse scrolled (849, 414) with delta (0, 0)
Screenshot: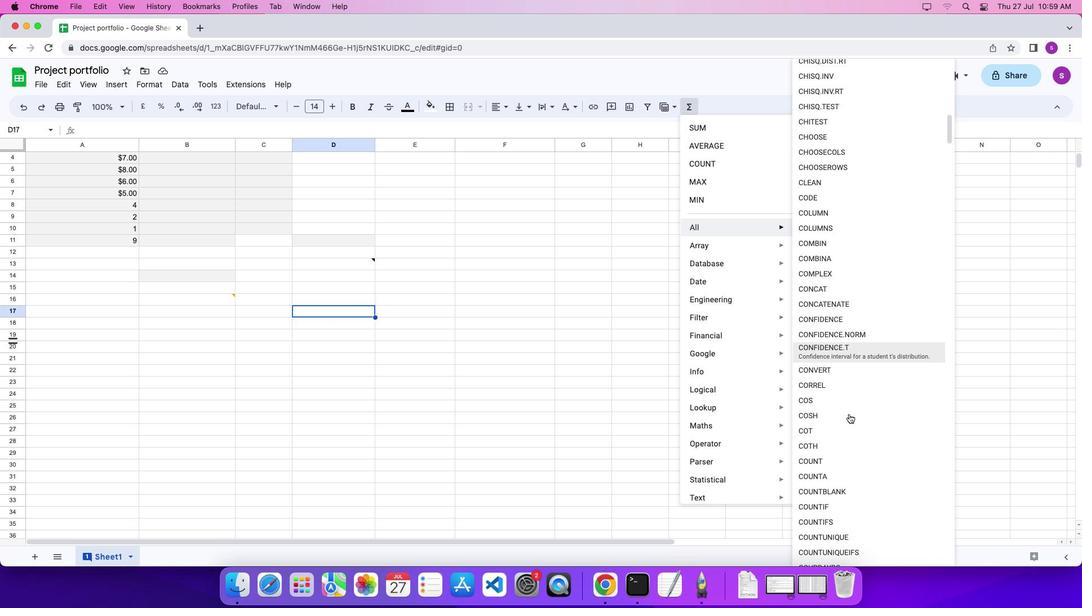 
Action: Mouse scrolled (849, 414) with delta (0, 0)
Screenshot: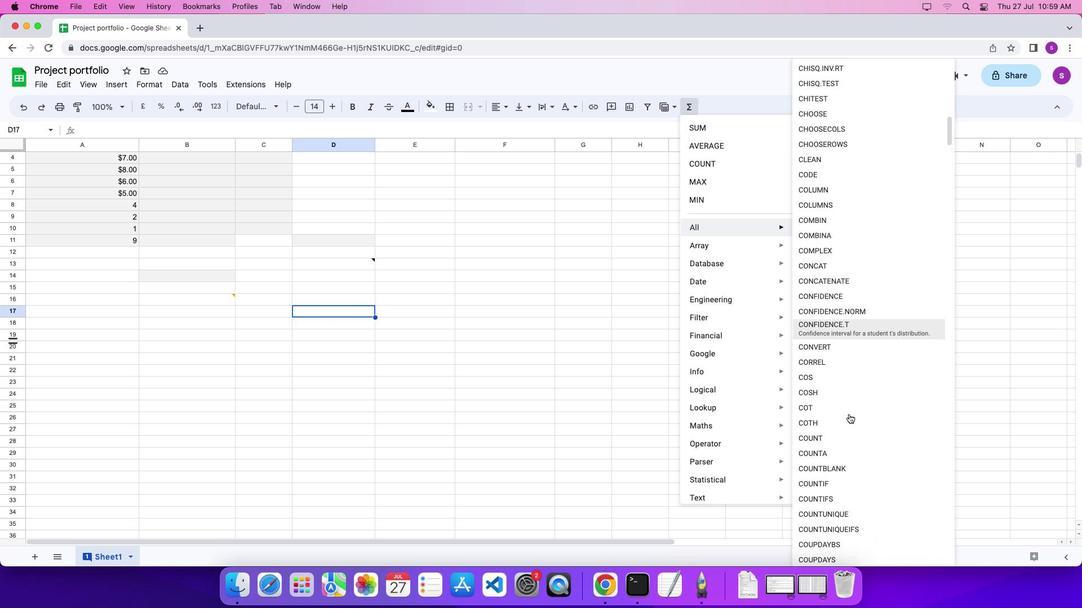 
Action: Mouse scrolled (849, 414) with delta (0, 0)
Screenshot: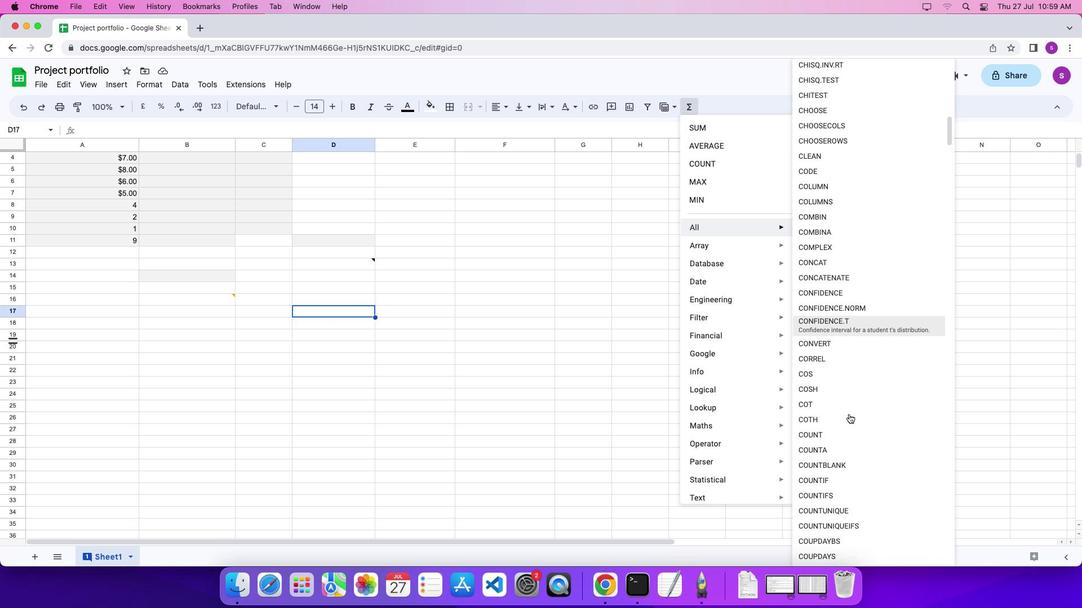
Action: Mouse scrolled (849, 414) with delta (0, 0)
Screenshot: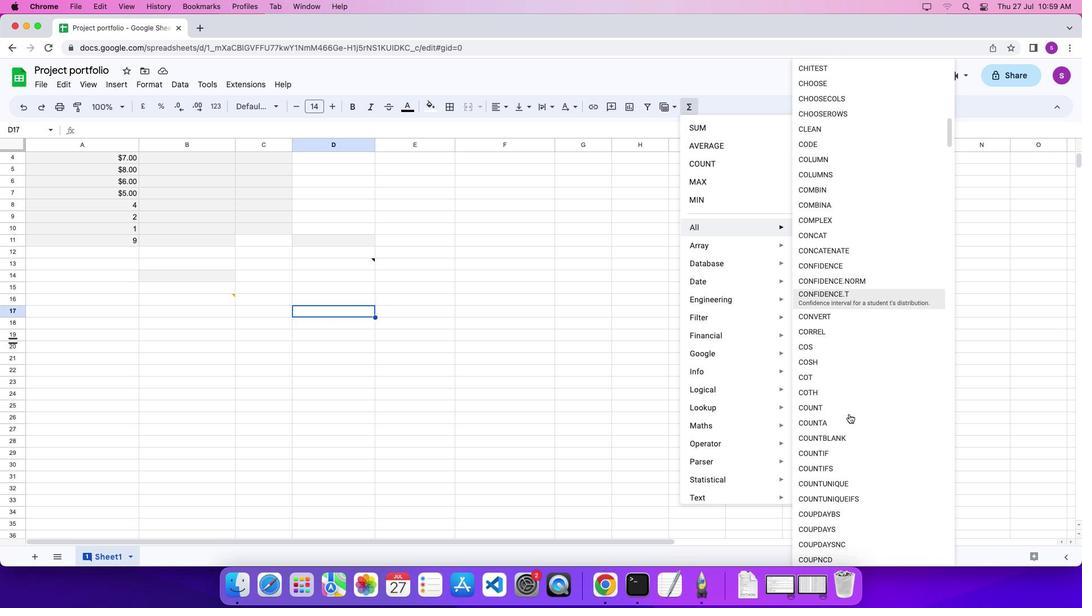 
Action: Mouse scrolled (849, 414) with delta (0, 0)
Screenshot: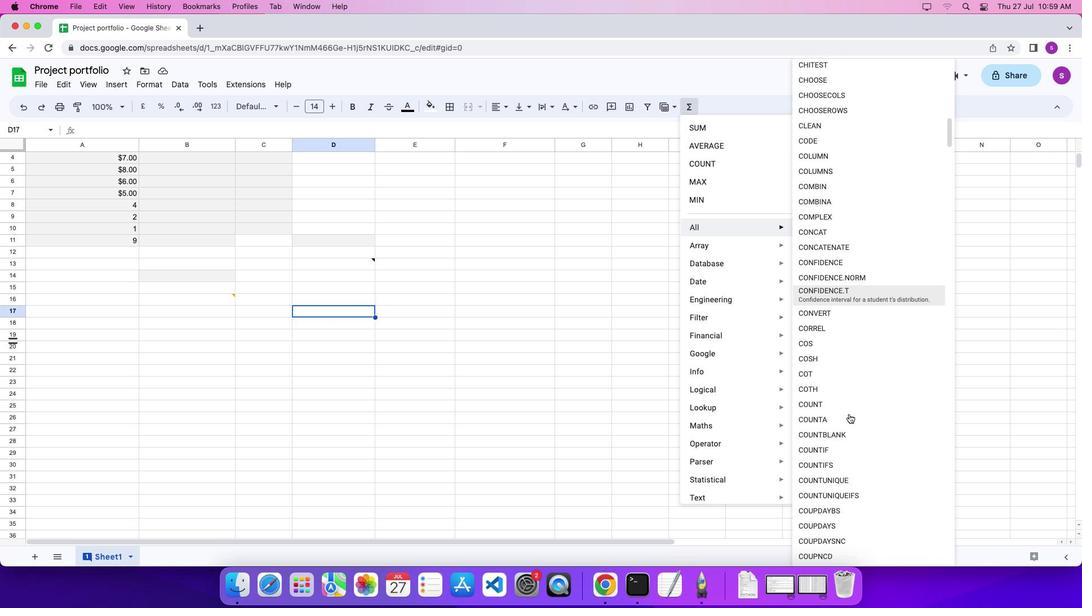 
Action: Mouse moved to (855, 517)
Screenshot: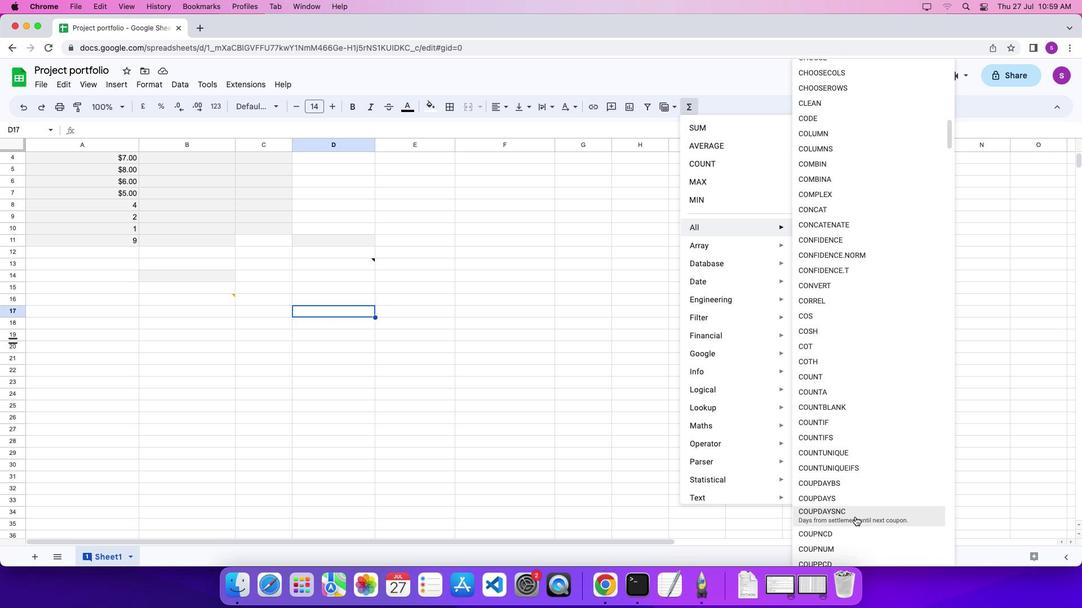
Action: Mouse pressed left at (855, 517)
Screenshot: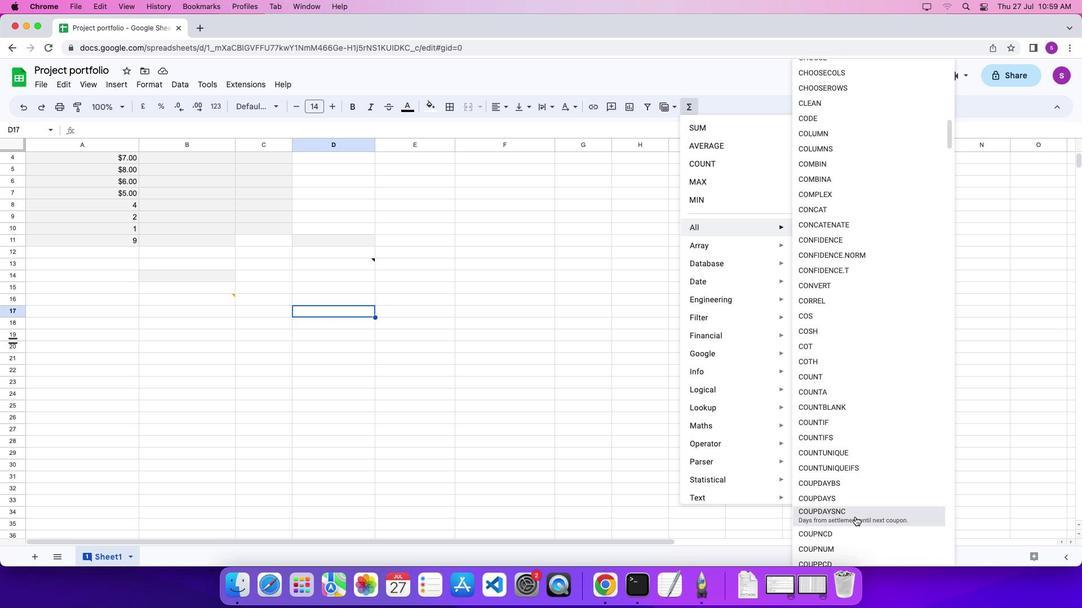 
Action: Mouse moved to (676, 390)
Screenshot: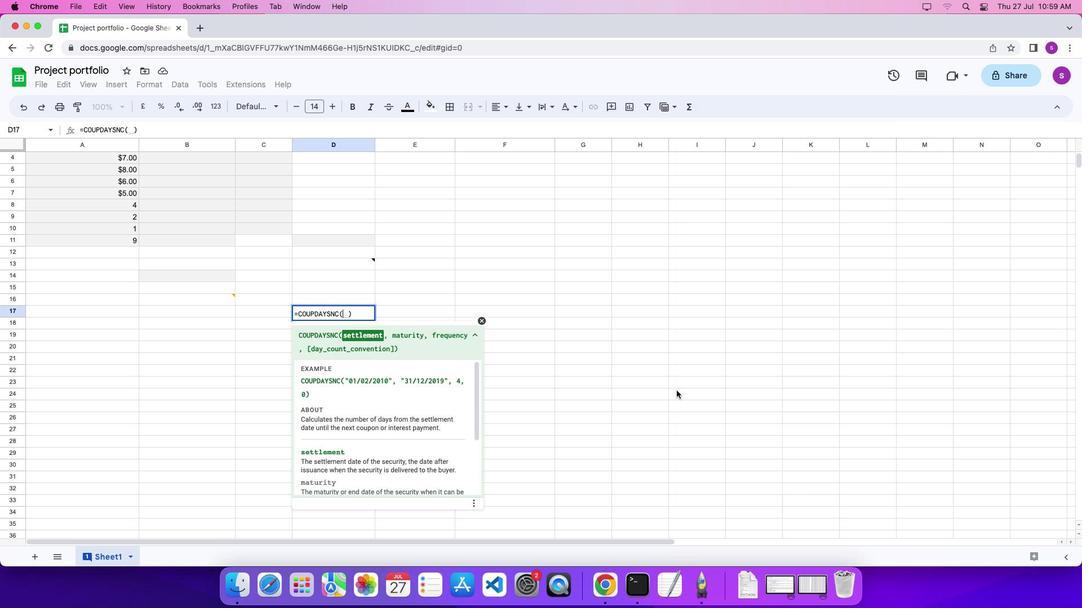 
Action: Key pressed Key.shift_r'"''0''1''/''0''2''/''2''0''1''0'Key.shift_r'"'','Key.shift_r'"''3''1''/''1''2''/''2''0''1''9'Key.shift_r'"'',''4'',''0''\x03'
Screenshot: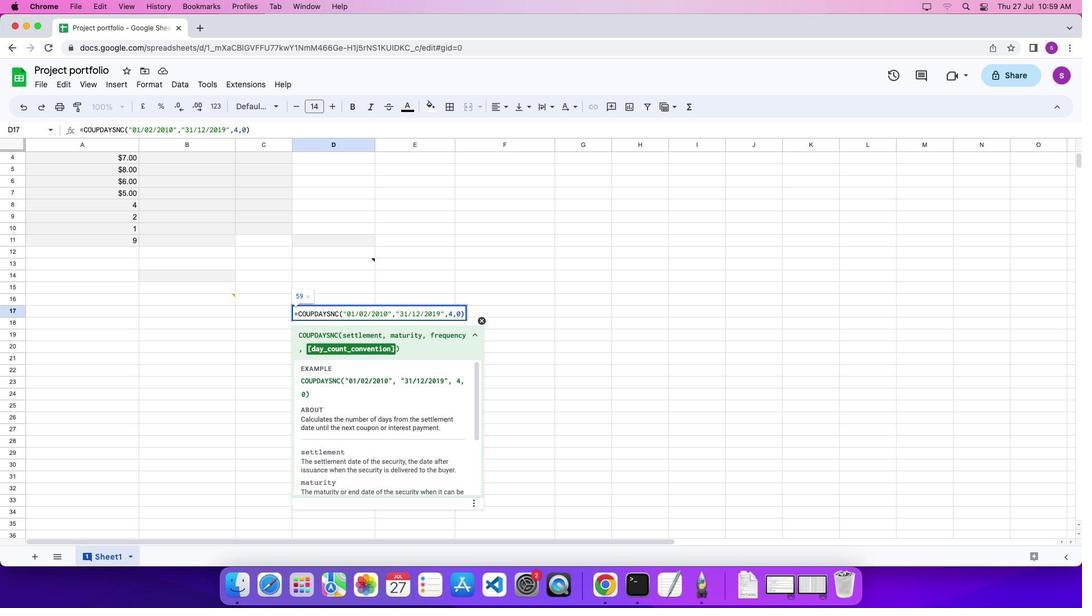 
